 Task: Add Attachment from "Attach a link" to Card Card0000000396 in Board Board0000000099 in Workspace WS0000000033 in Trello. Add Cover Red to Card Card0000000396 in Board Board0000000099 in Workspace WS0000000033 in Trello. Add "Join Card" Button Button0000000396  to Card Card0000000396 in Board Board0000000099 in Workspace WS0000000033 in Trello. Add Description DS0000000396 to Card Card0000000396 in Board Board0000000099 in Workspace WS0000000033 in Trello. Add Comment CM0000000396 to Card Card0000000396 in Board Board0000000099 in Workspace WS0000000033 in Trello
Action: Mouse moved to (402, 552)
Screenshot: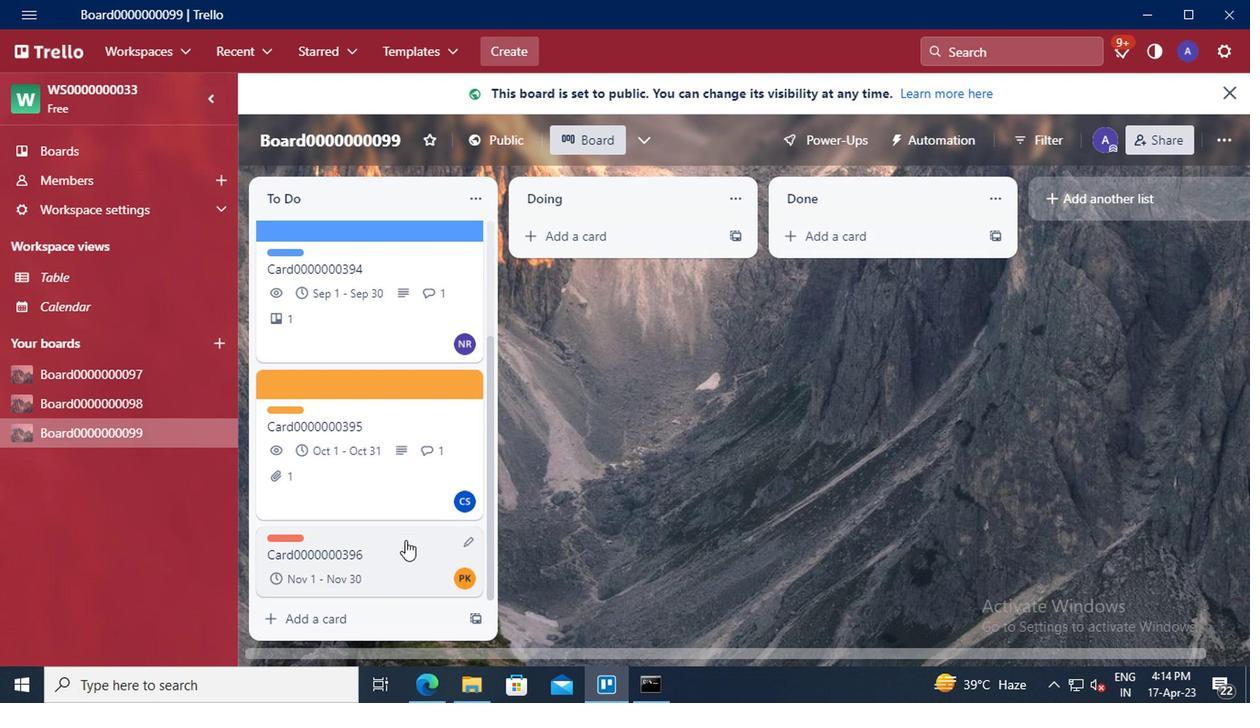 
Action: Mouse pressed left at (402, 552)
Screenshot: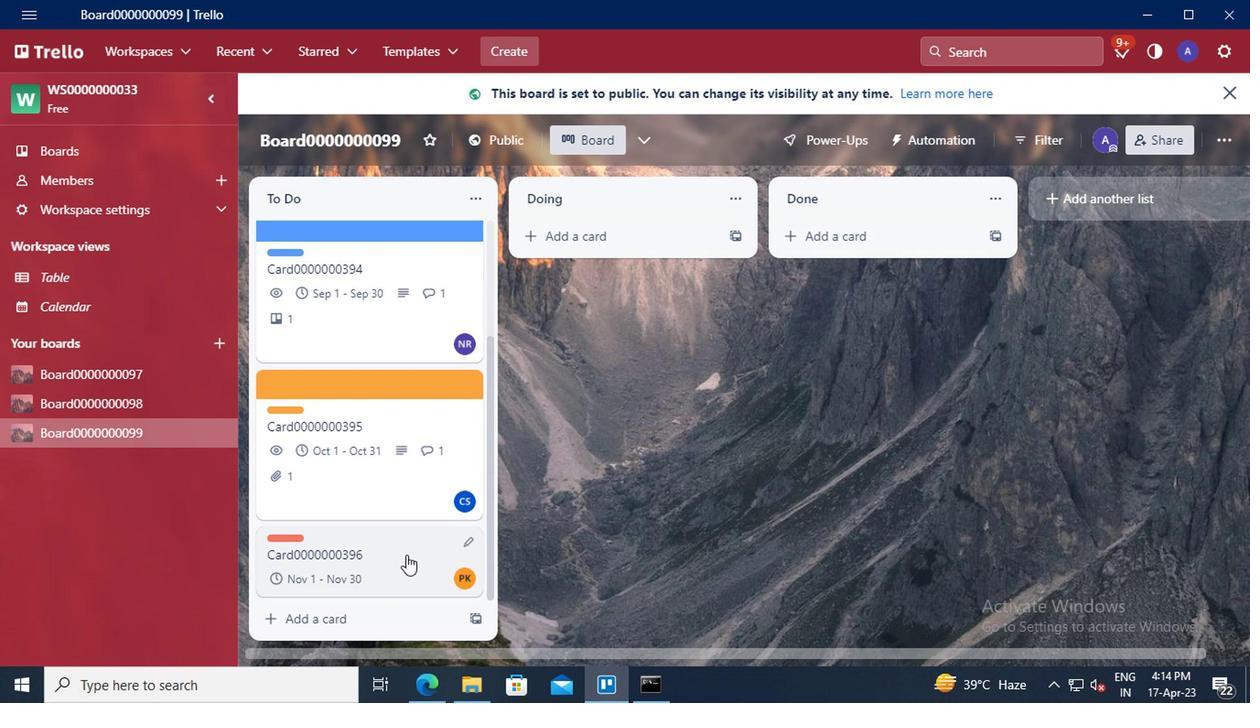 
Action: Mouse moved to (852, 318)
Screenshot: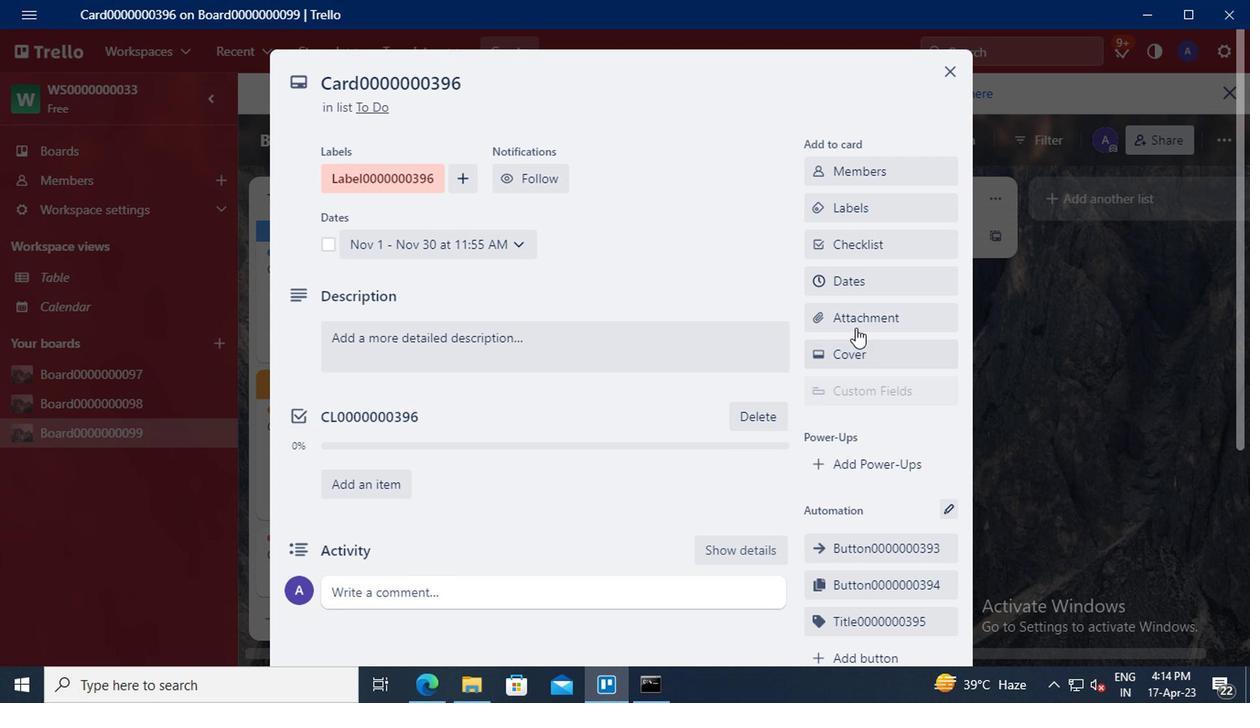 
Action: Mouse pressed left at (852, 318)
Screenshot: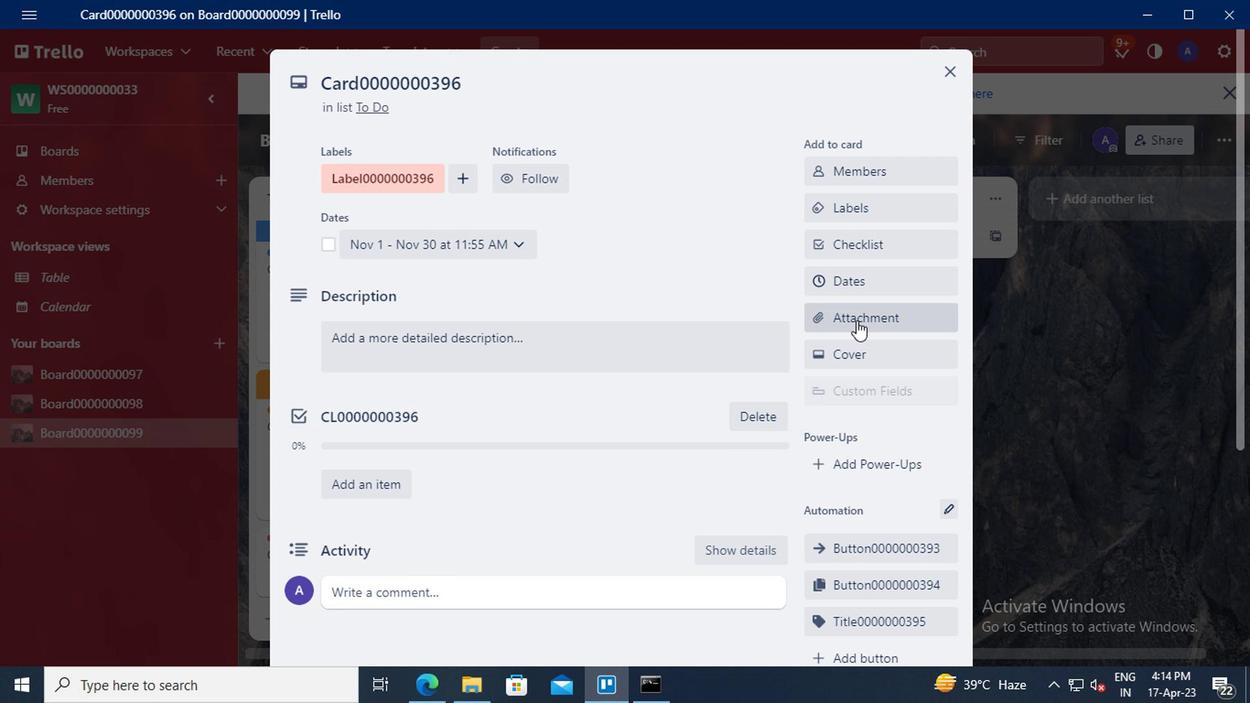 
Action: Mouse moved to (429, 682)
Screenshot: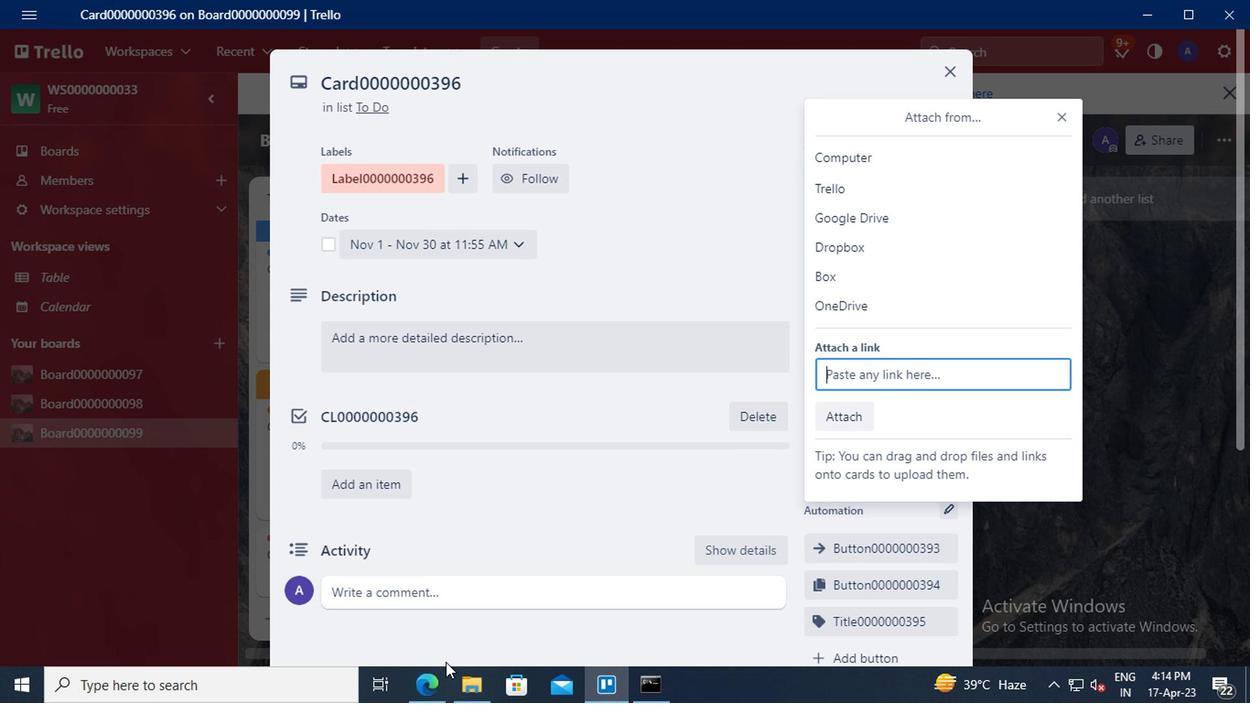 
Action: Mouse pressed left at (429, 682)
Screenshot: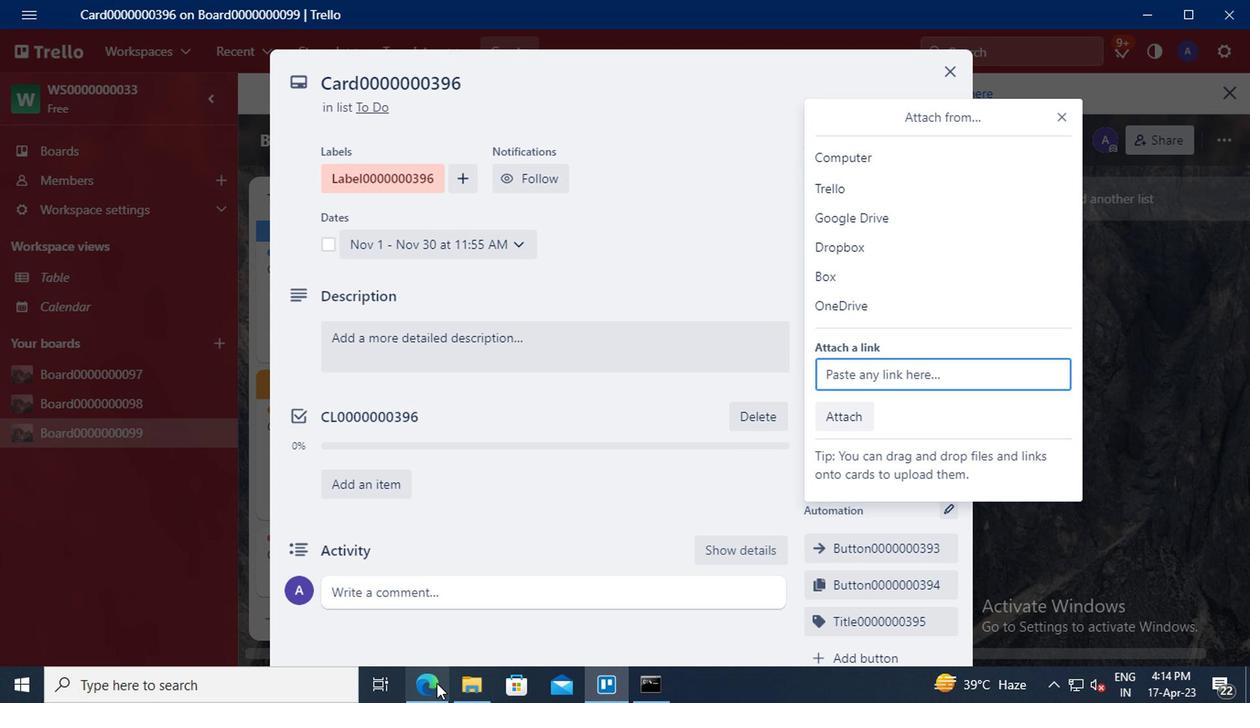 
Action: Mouse moved to (304, 46)
Screenshot: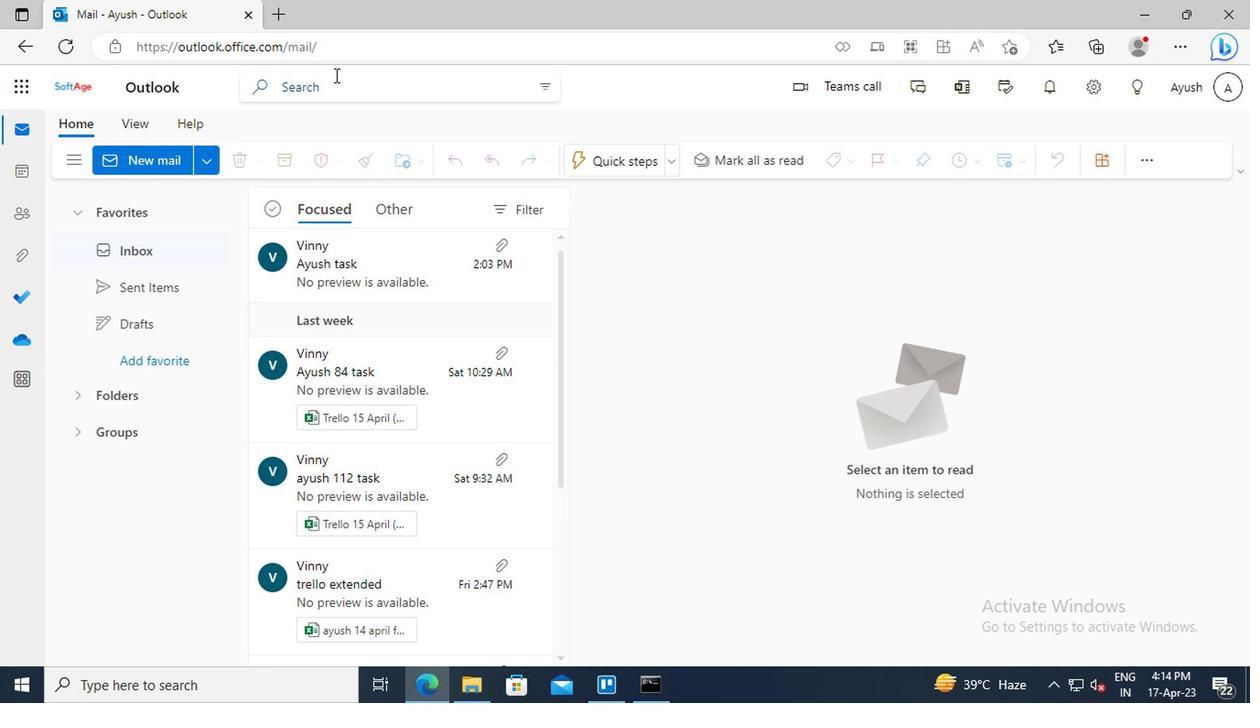 
Action: Mouse pressed left at (304, 46)
Screenshot: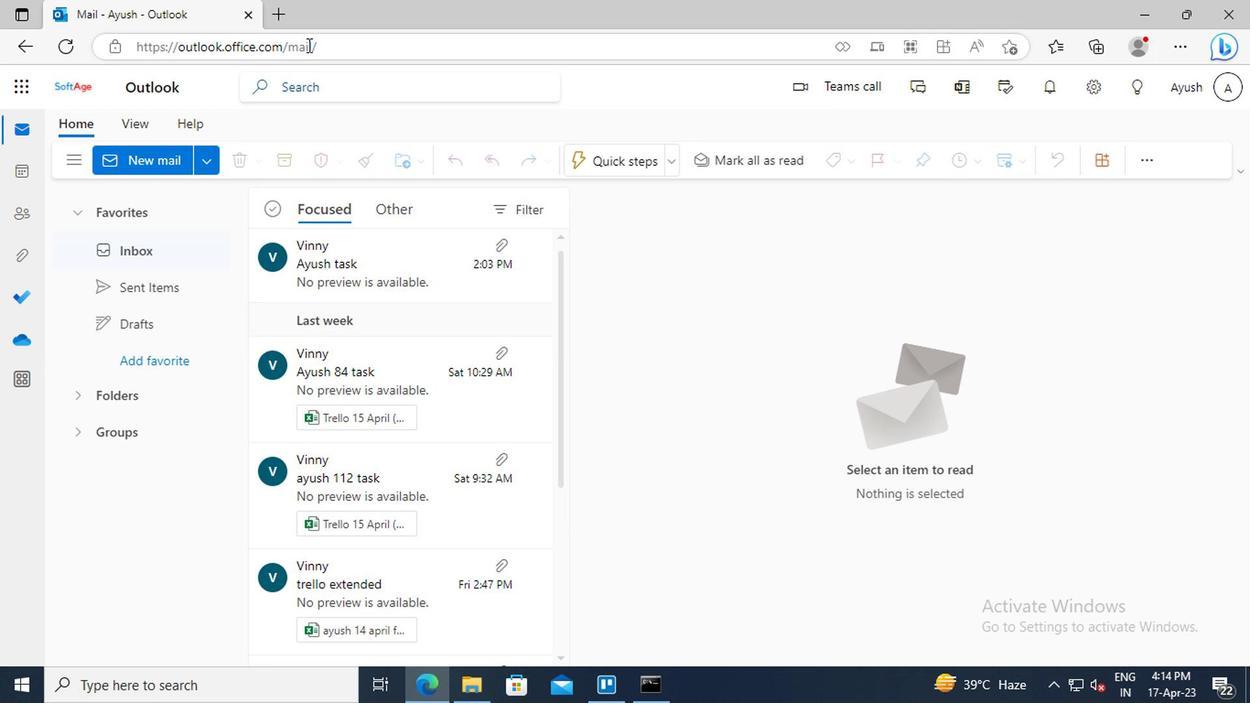 
Action: Key pressed ctrl+C
Screenshot: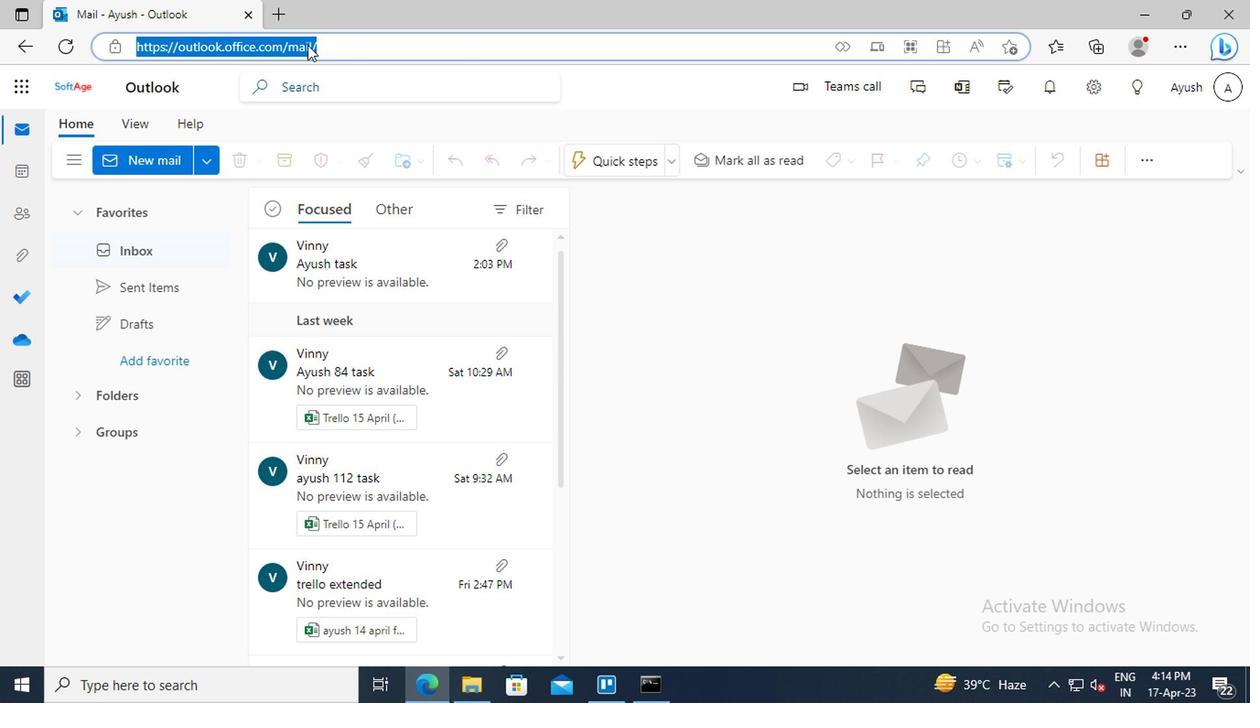 
Action: Mouse moved to (603, 695)
Screenshot: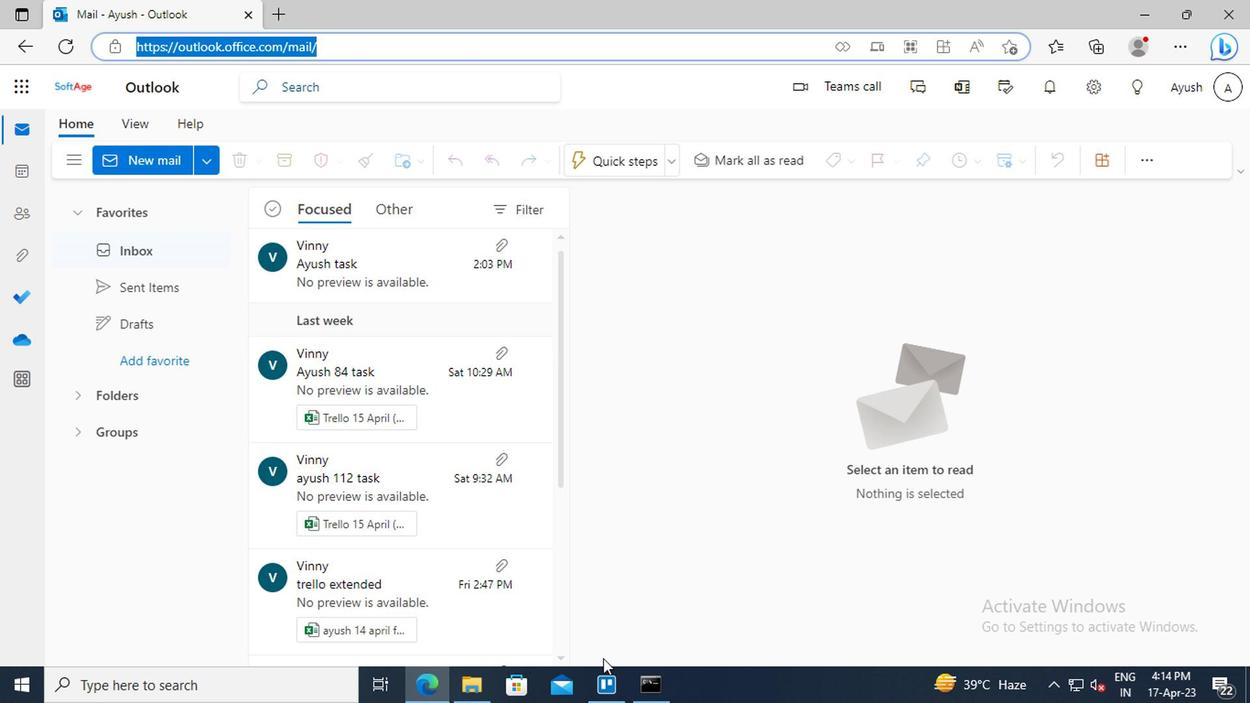 
Action: Mouse pressed left at (603, 695)
Screenshot: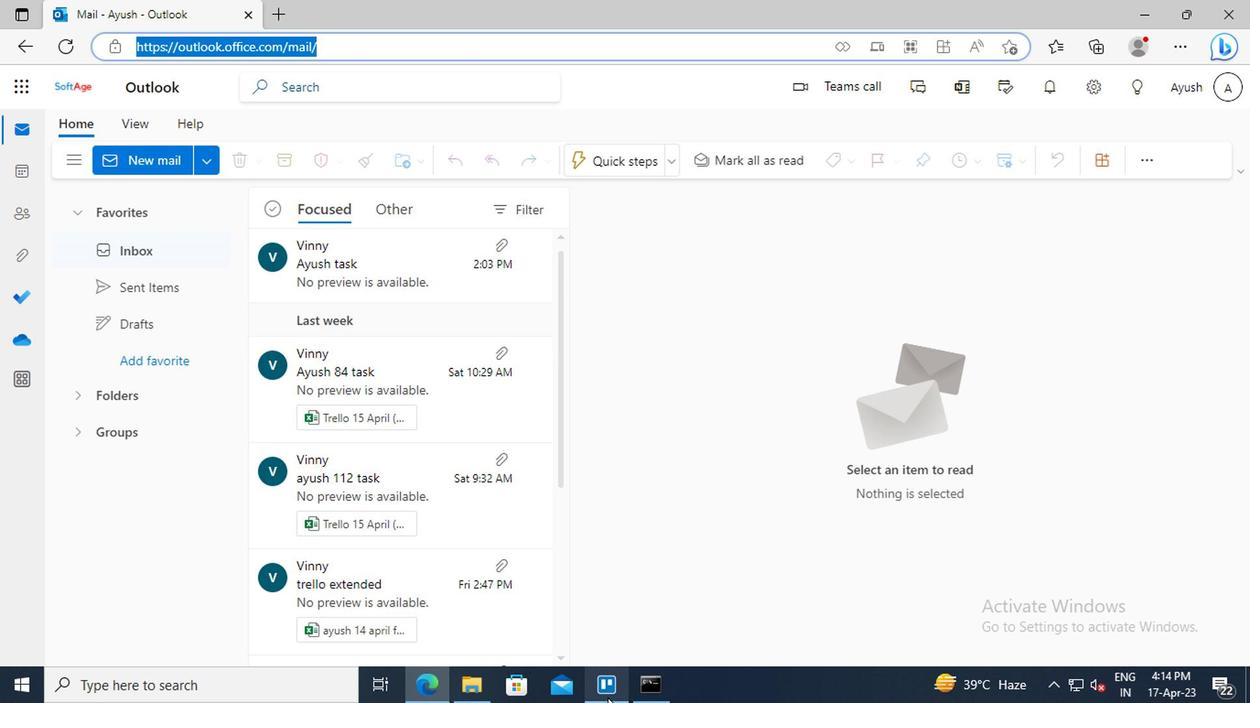 
Action: Mouse moved to (834, 376)
Screenshot: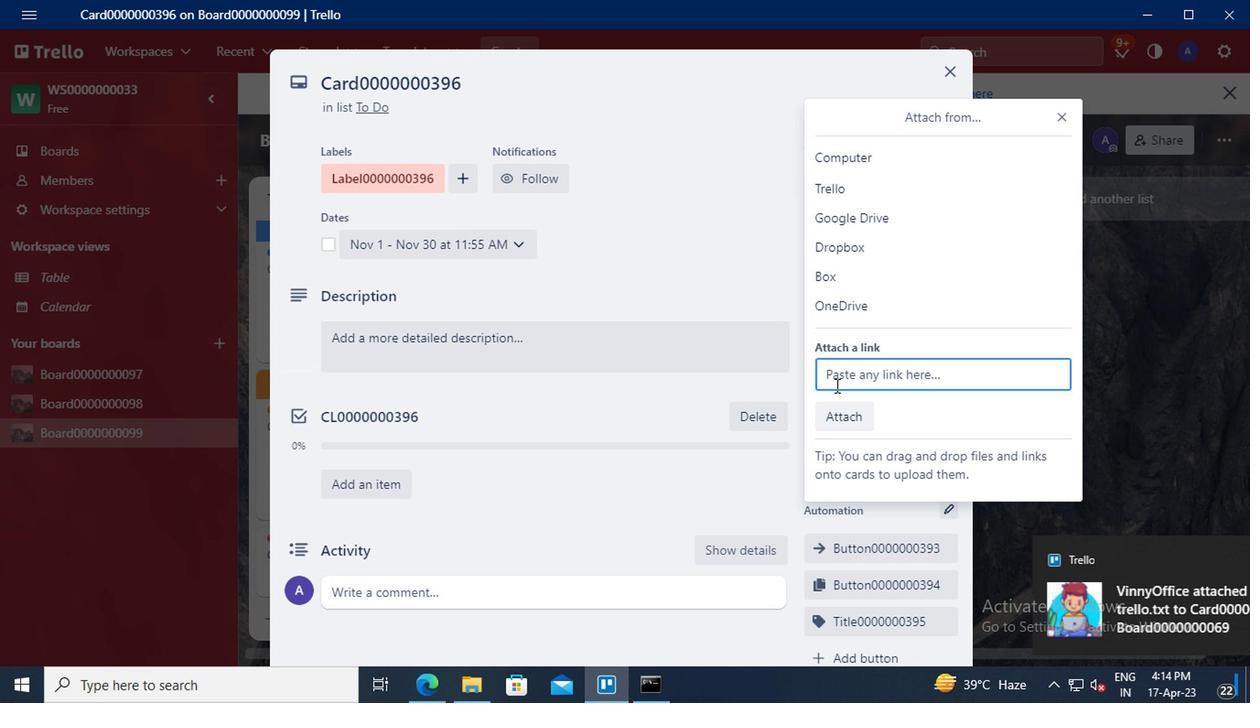 
Action: Mouse pressed left at (834, 376)
Screenshot: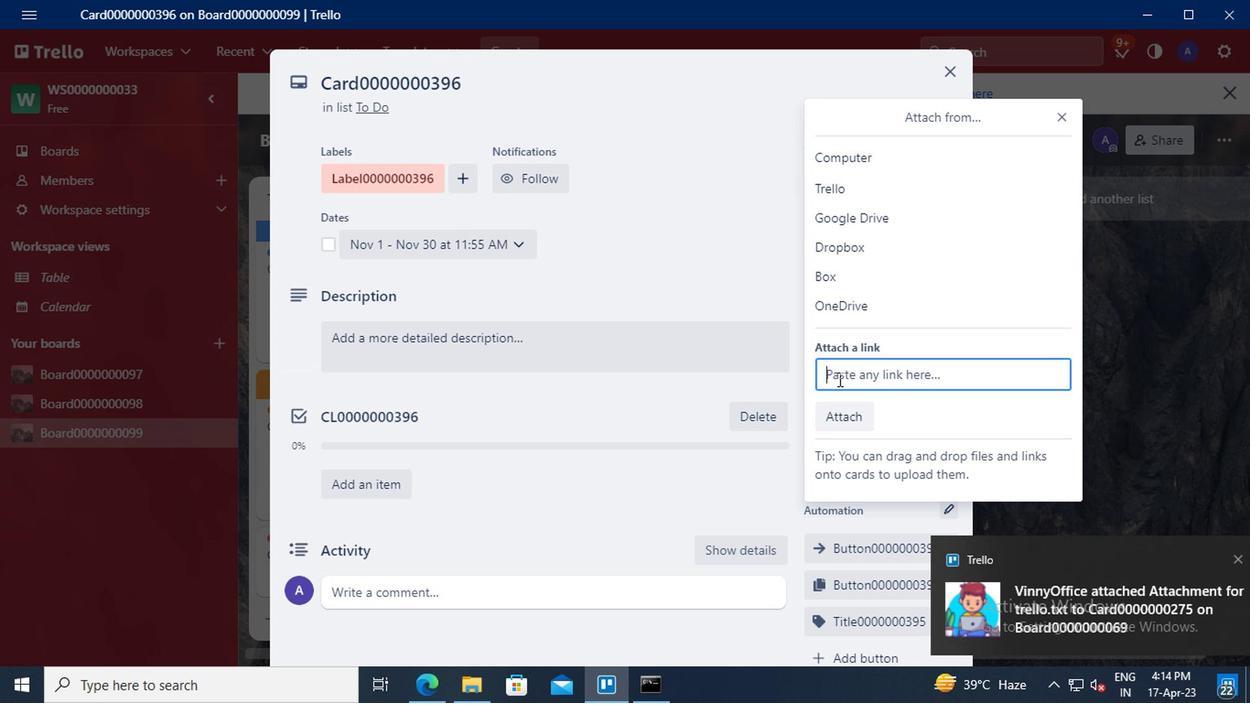 
Action: Key pressed ctrl+V
Screenshot: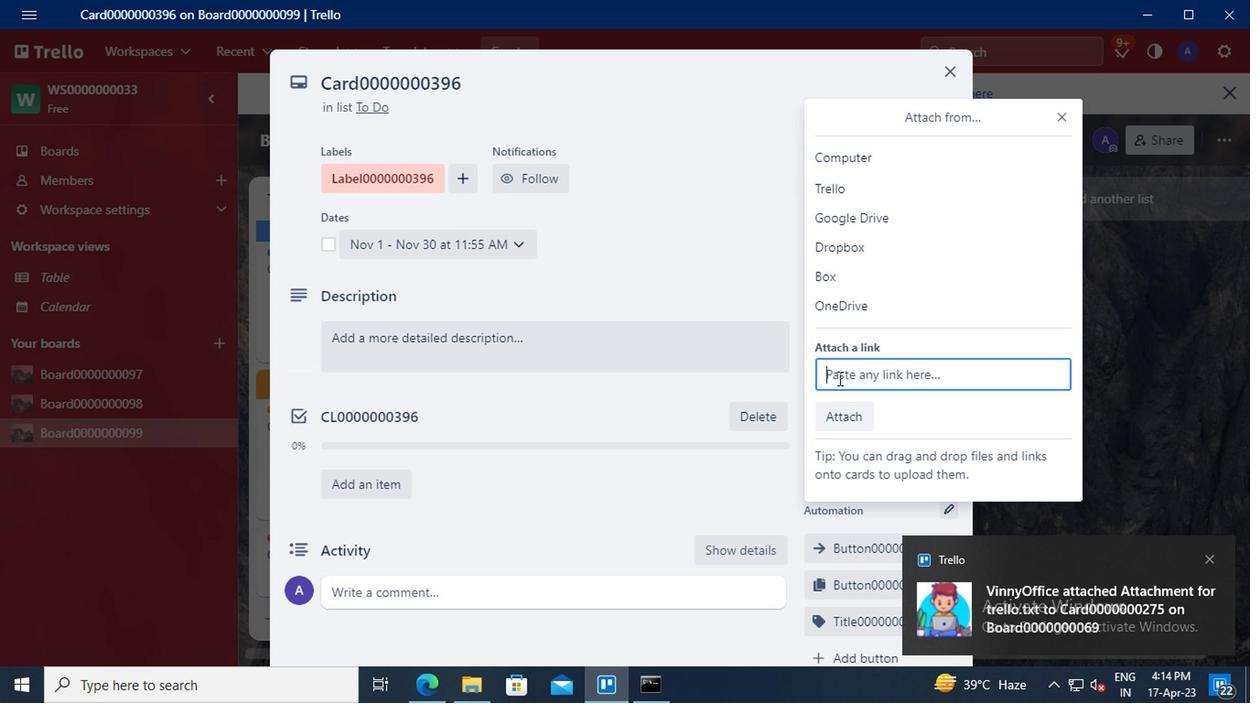 
Action: Mouse moved to (837, 475)
Screenshot: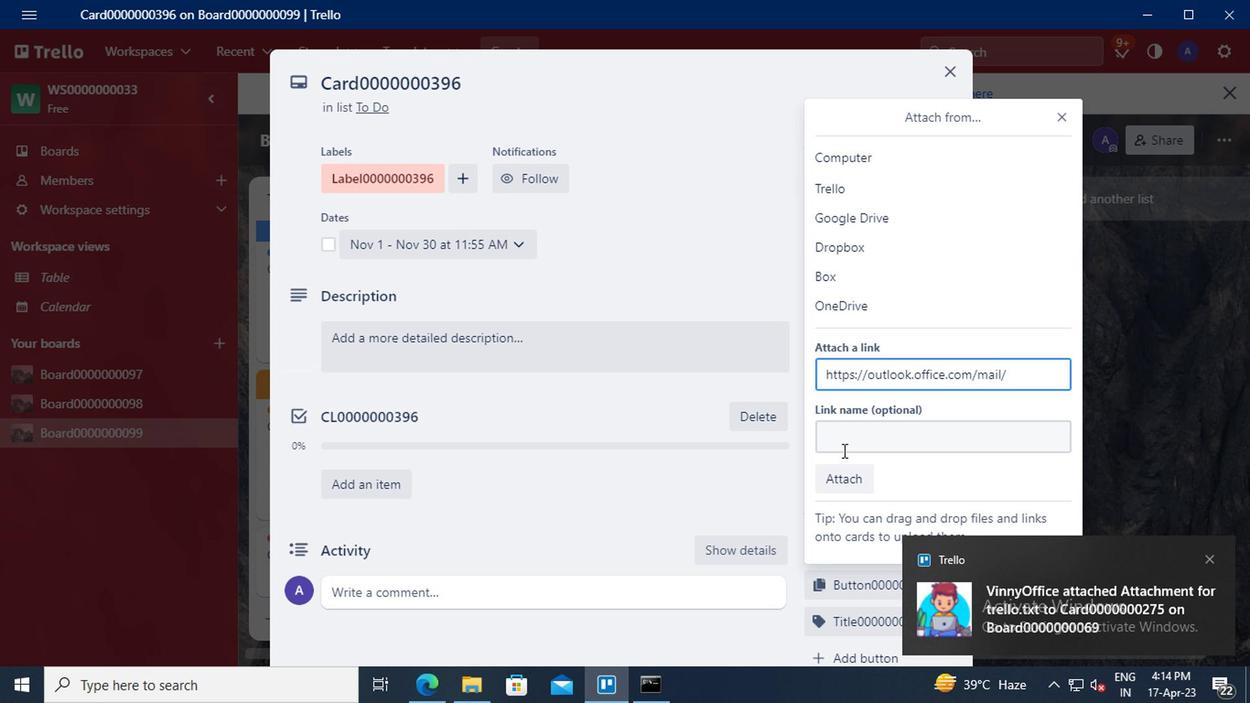 
Action: Mouse pressed left at (837, 475)
Screenshot: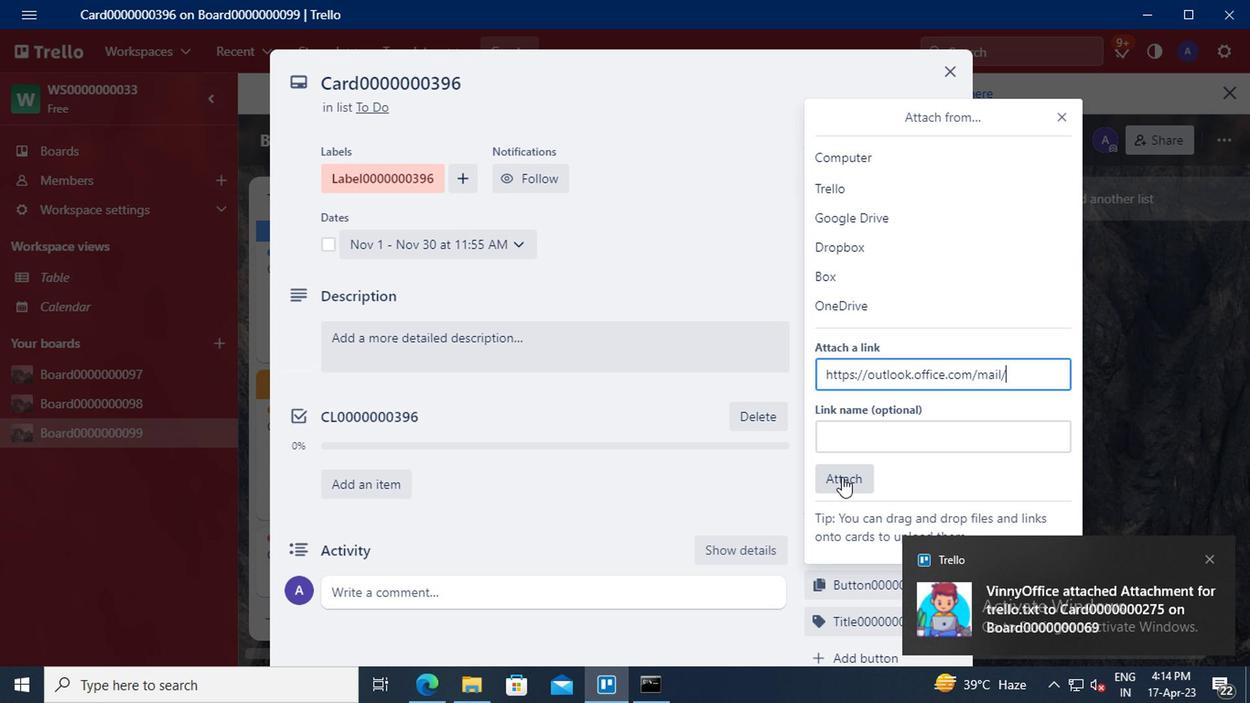 
Action: Mouse moved to (852, 357)
Screenshot: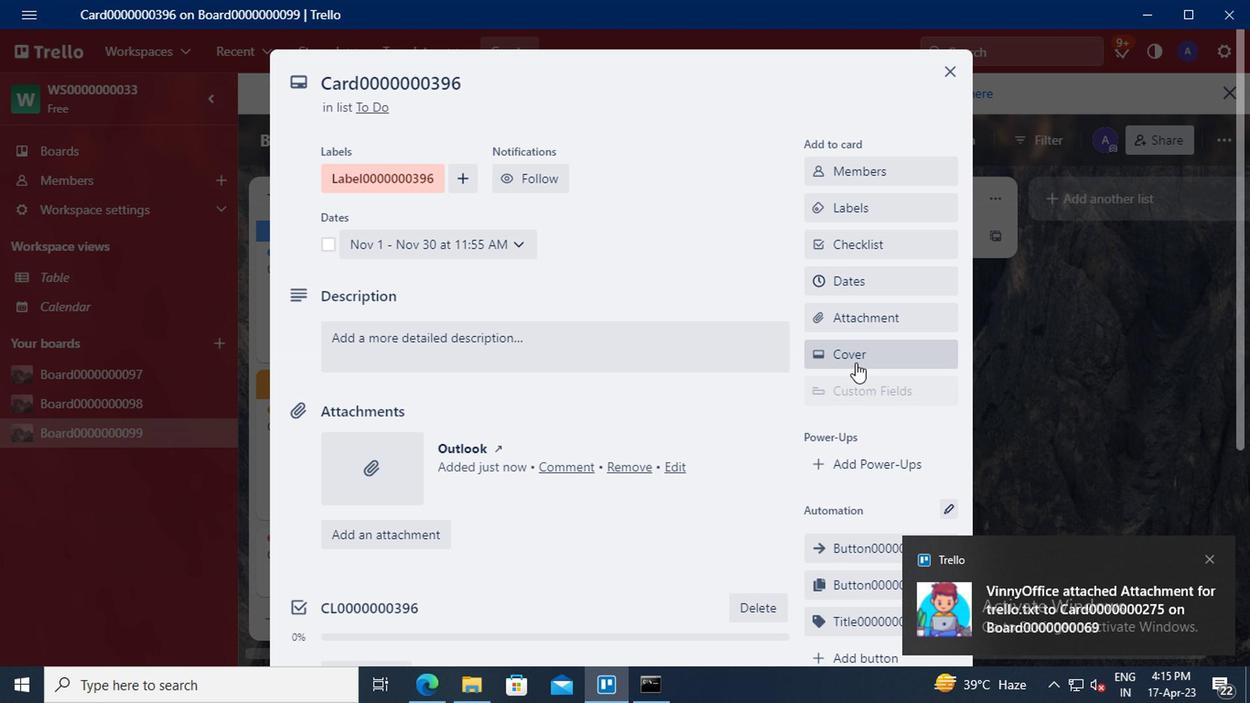 
Action: Mouse pressed left at (852, 357)
Screenshot: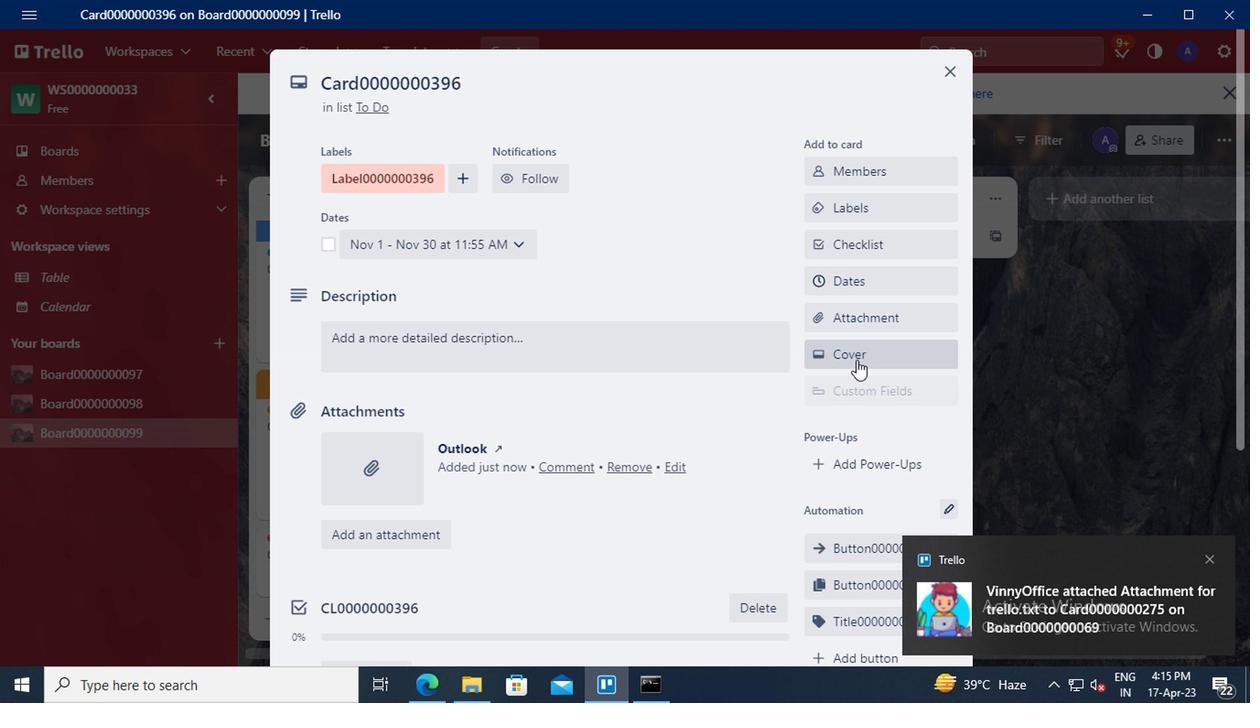 
Action: Mouse moved to (979, 292)
Screenshot: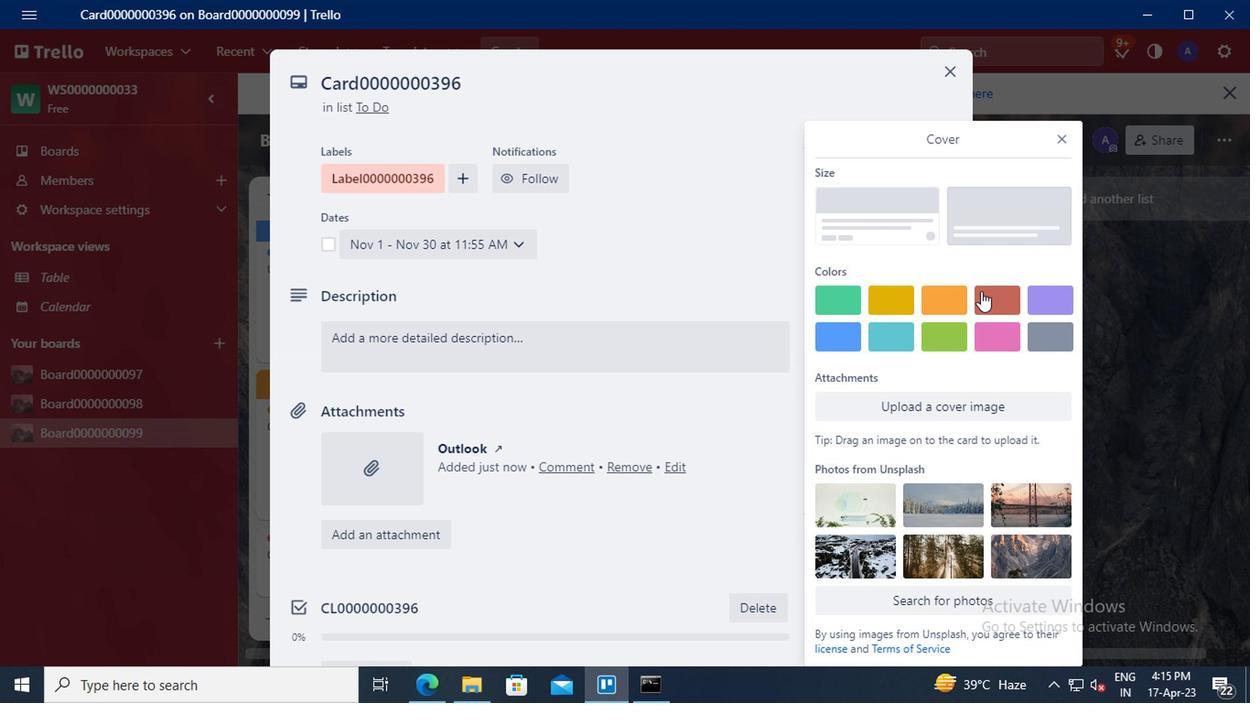
Action: Mouse pressed left at (979, 292)
Screenshot: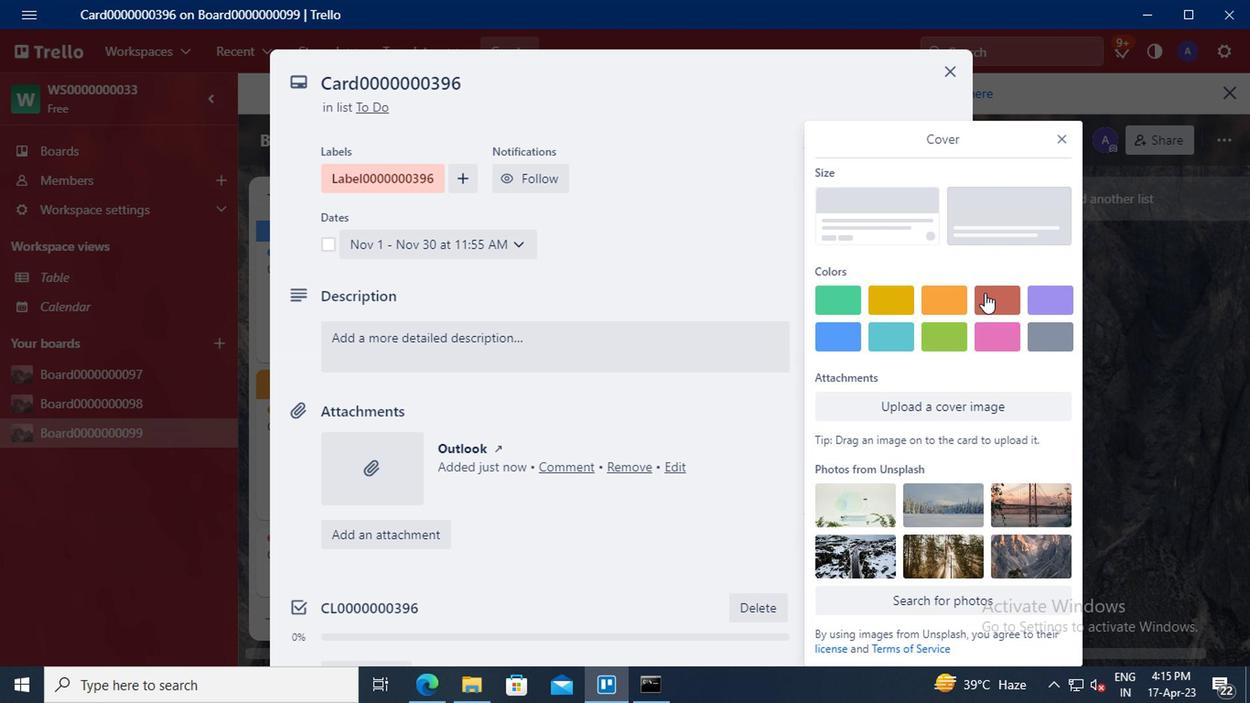 
Action: Mouse moved to (1056, 102)
Screenshot: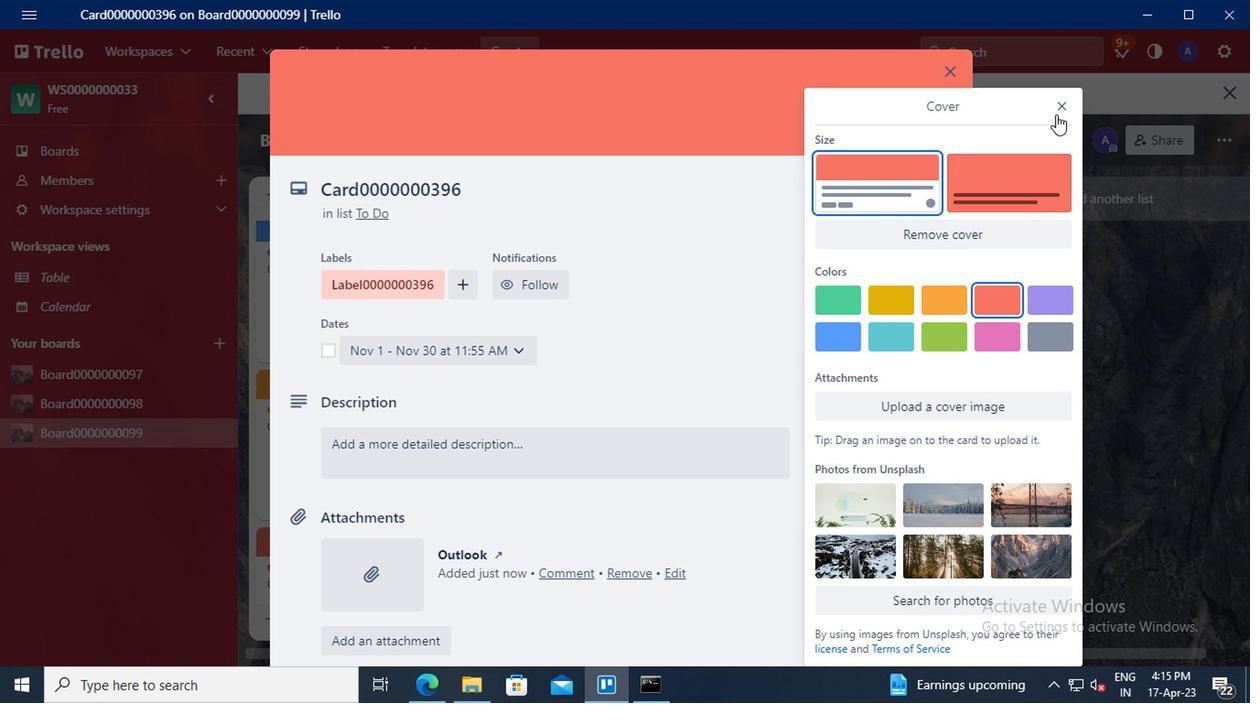 
Action: Mouse pressed left at (1056, 102)
Screenshot: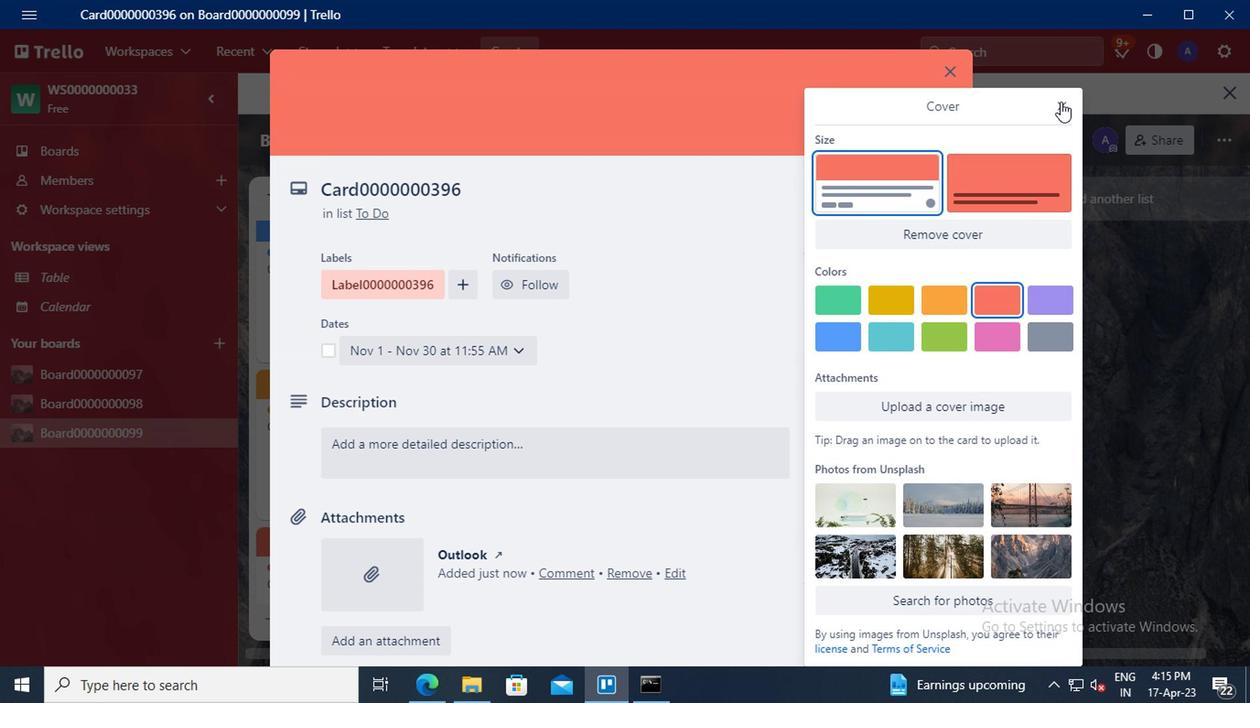 
Action: Mouse moved to (867, 332)
Screenshot: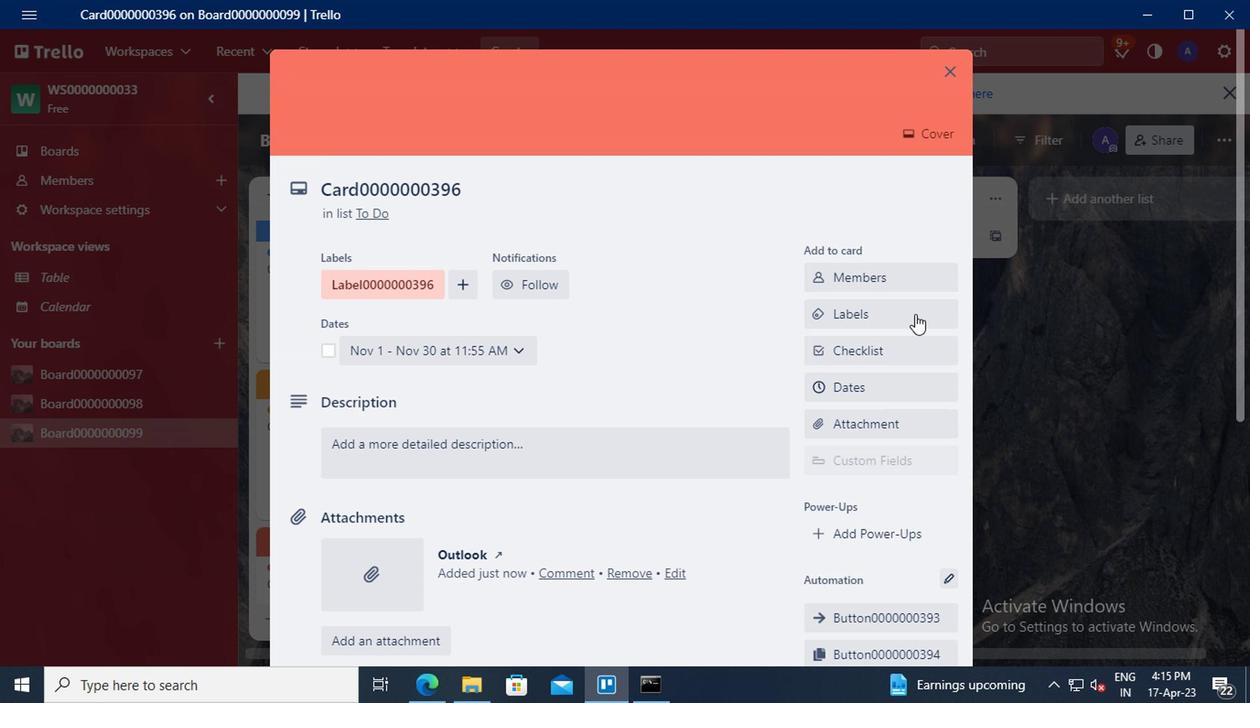 
Action: Mouse scrolled (867, 330) with delta (0, -1)
Screenshot: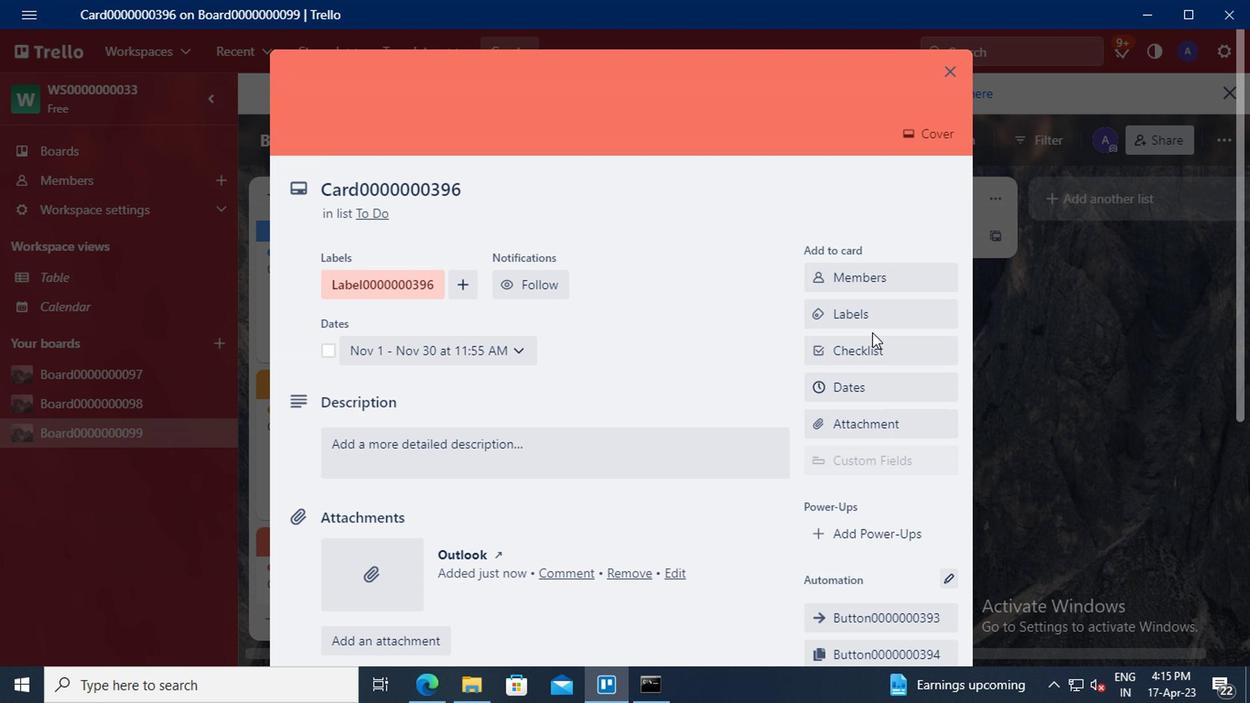
Action: Mouse scrolled (867, 330) with delta (0, -1)
Screenshot: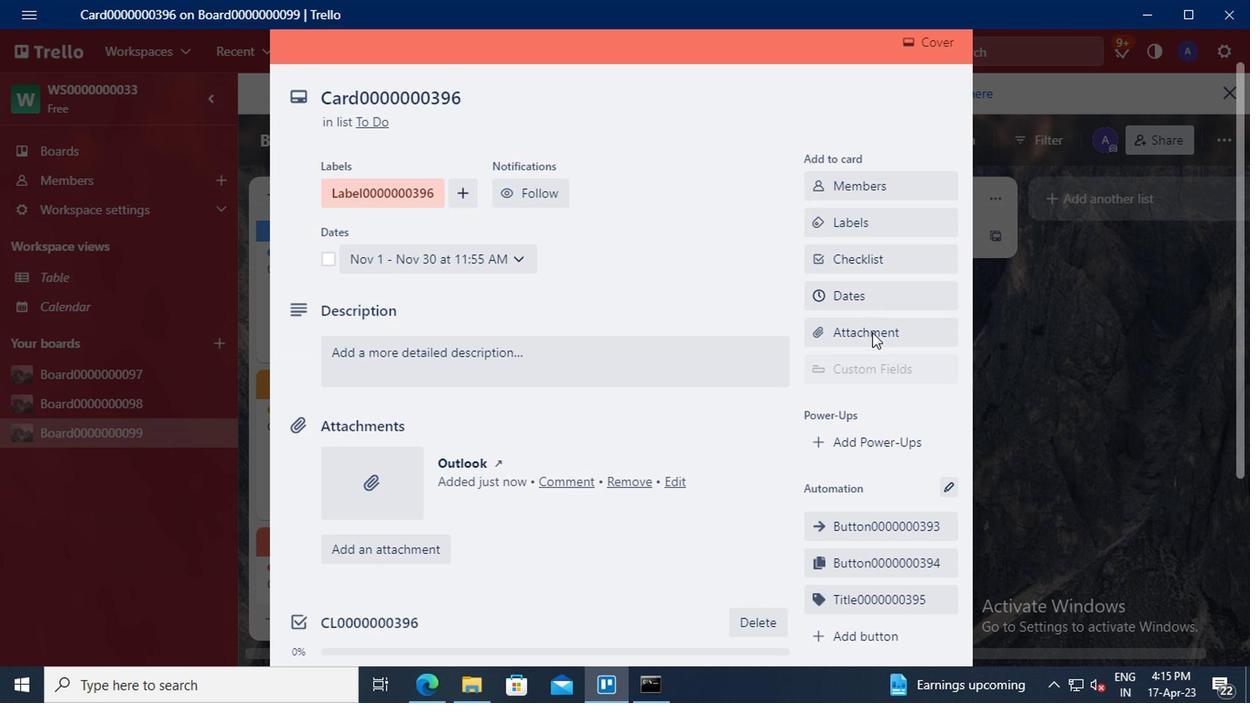
Action: Mouse scrolled (867, 330) with delta (0, -1)
Screenshot: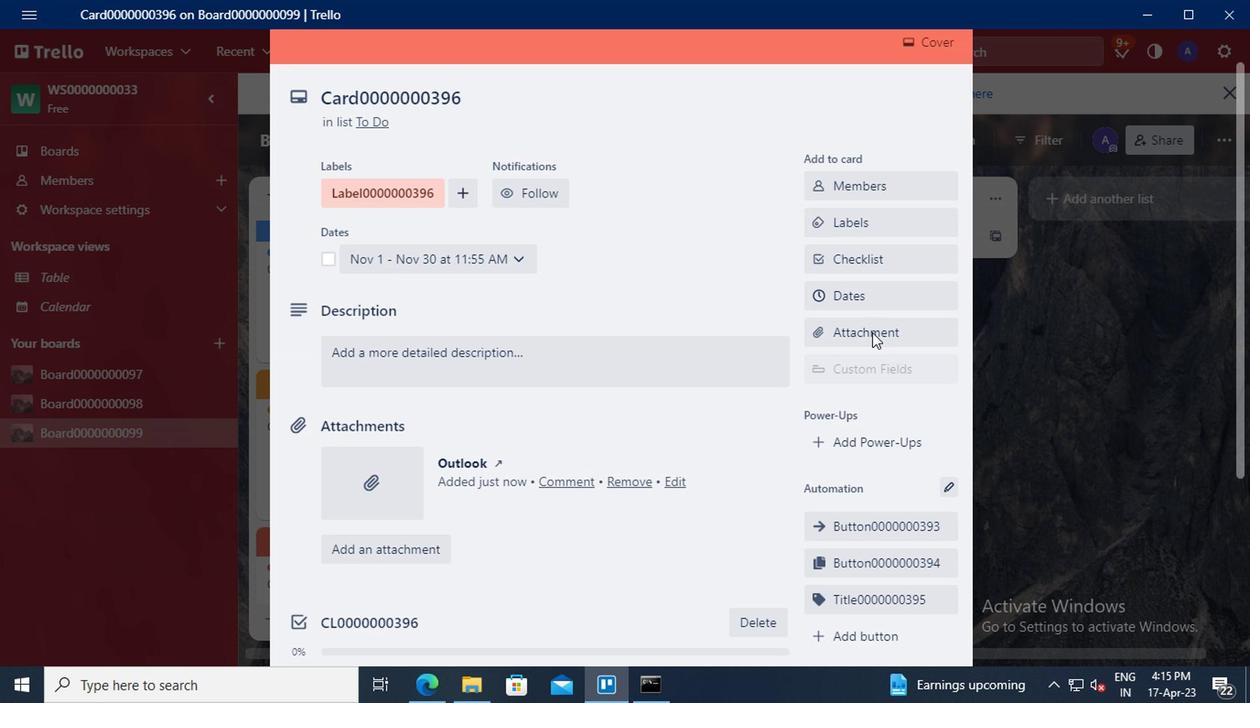 
Action: Mouse moved to (865, 451)
Screenshot: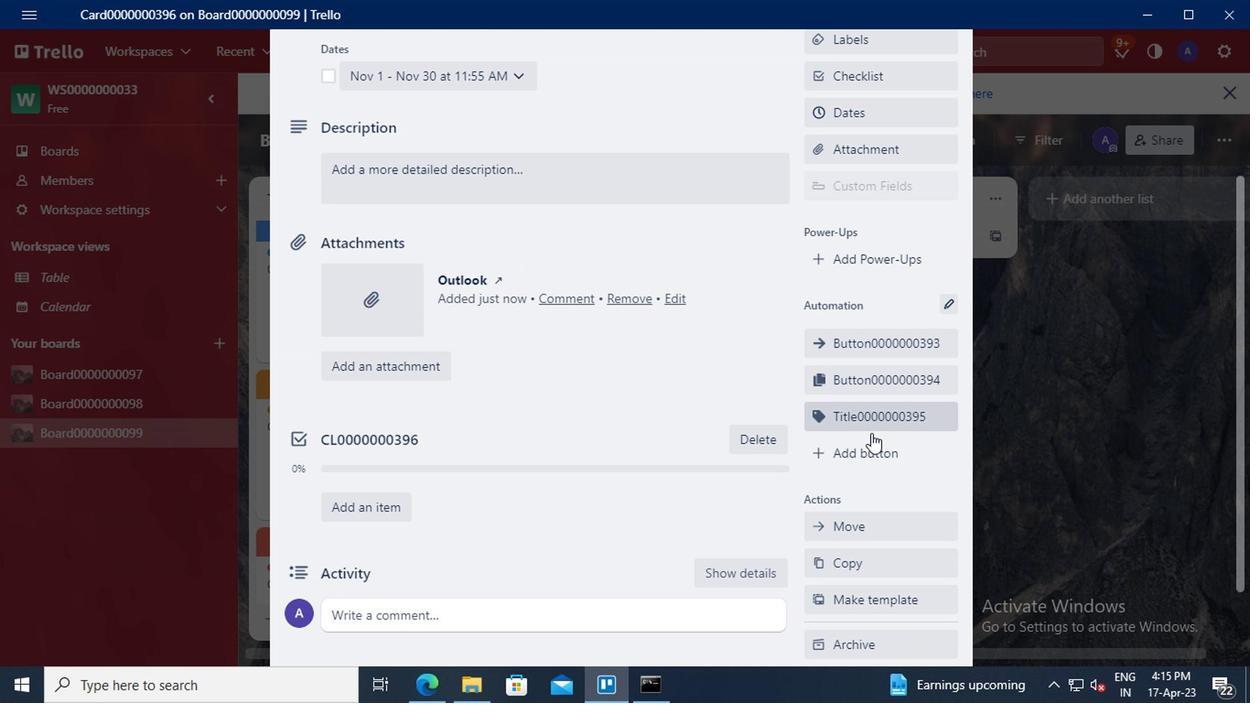 
Action: Mouse pressed left at (865, 451)
Screenshot: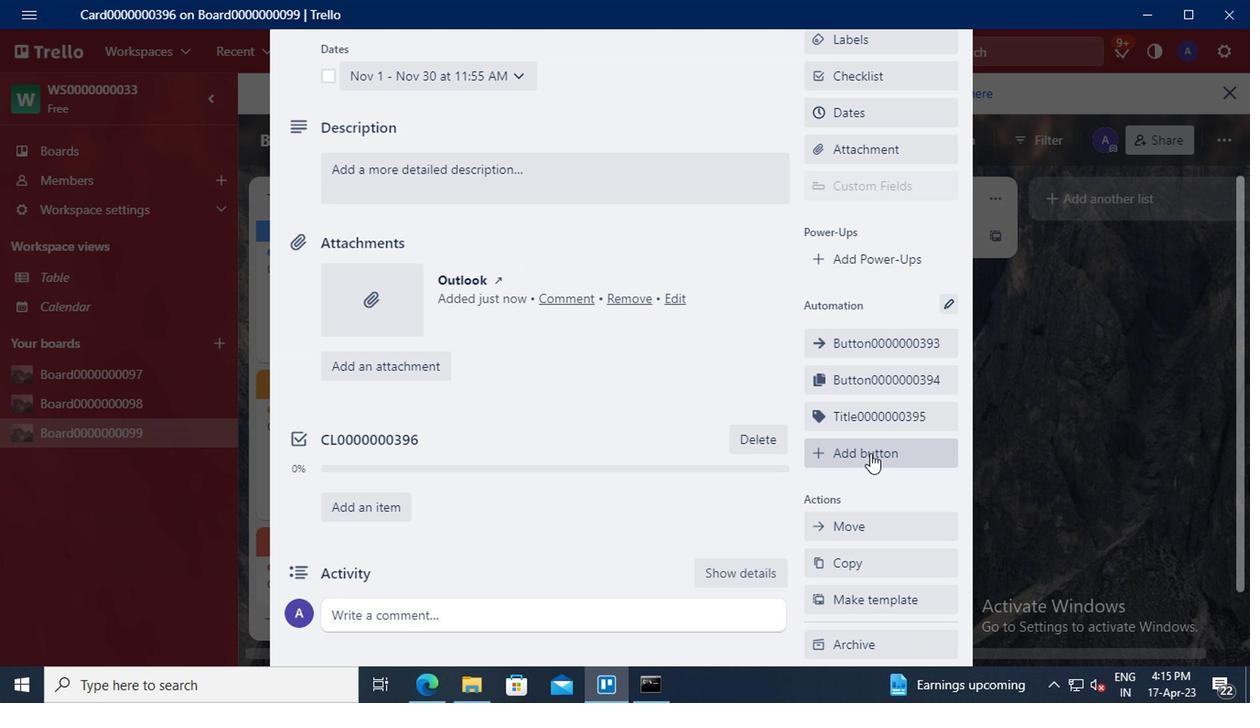 
Action: Mouse moved to (861, 286)
Screenshot: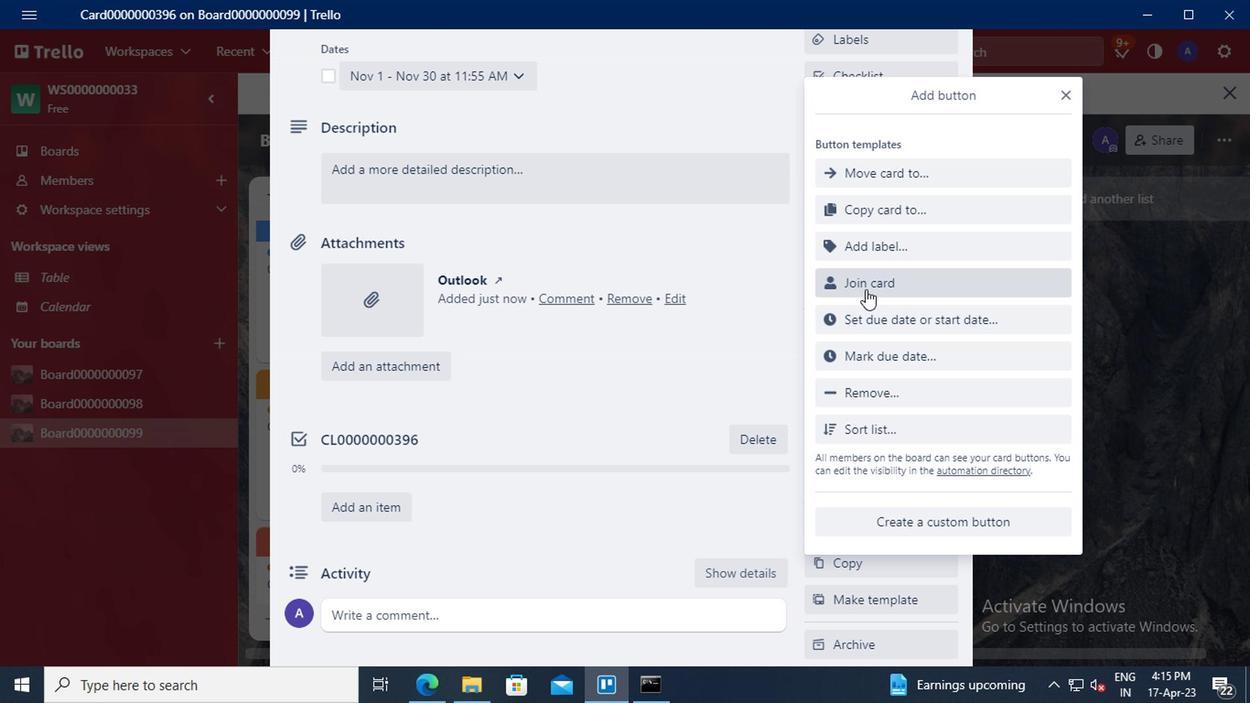 
Action: Mouse pressed left at (861, 286)
Screenshot: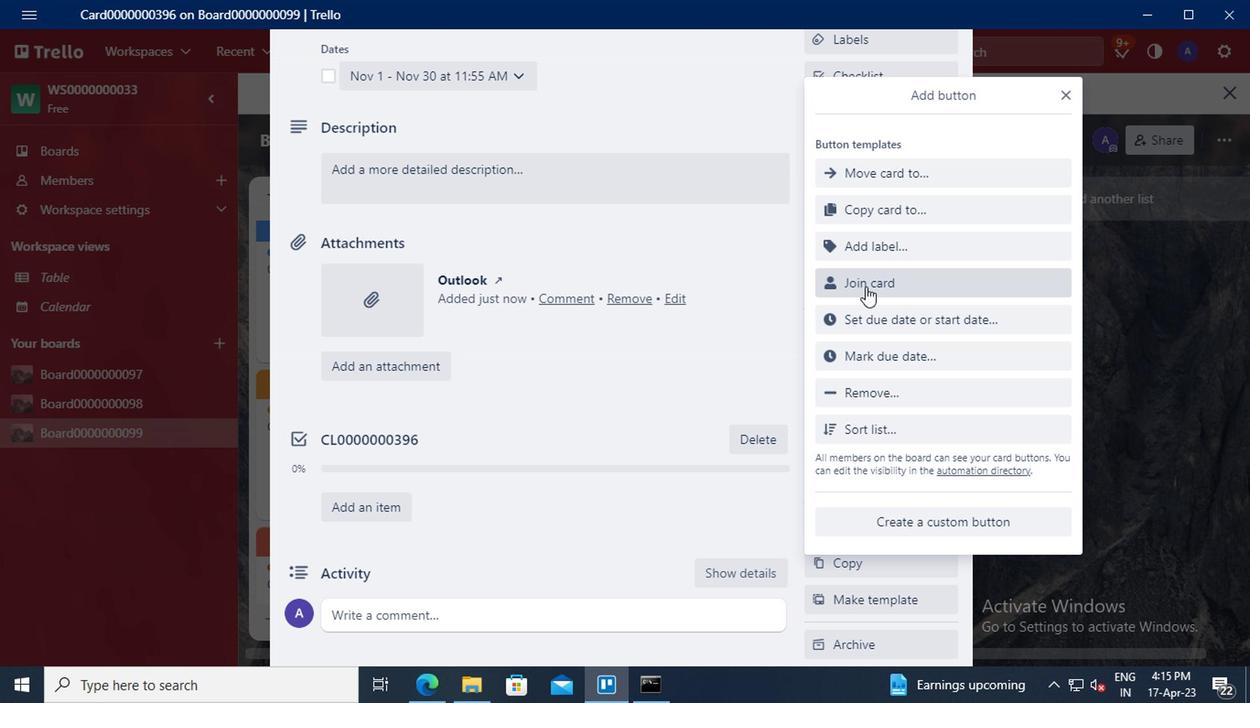 
Action: Mouse moved to (883, 201)
Screenshot: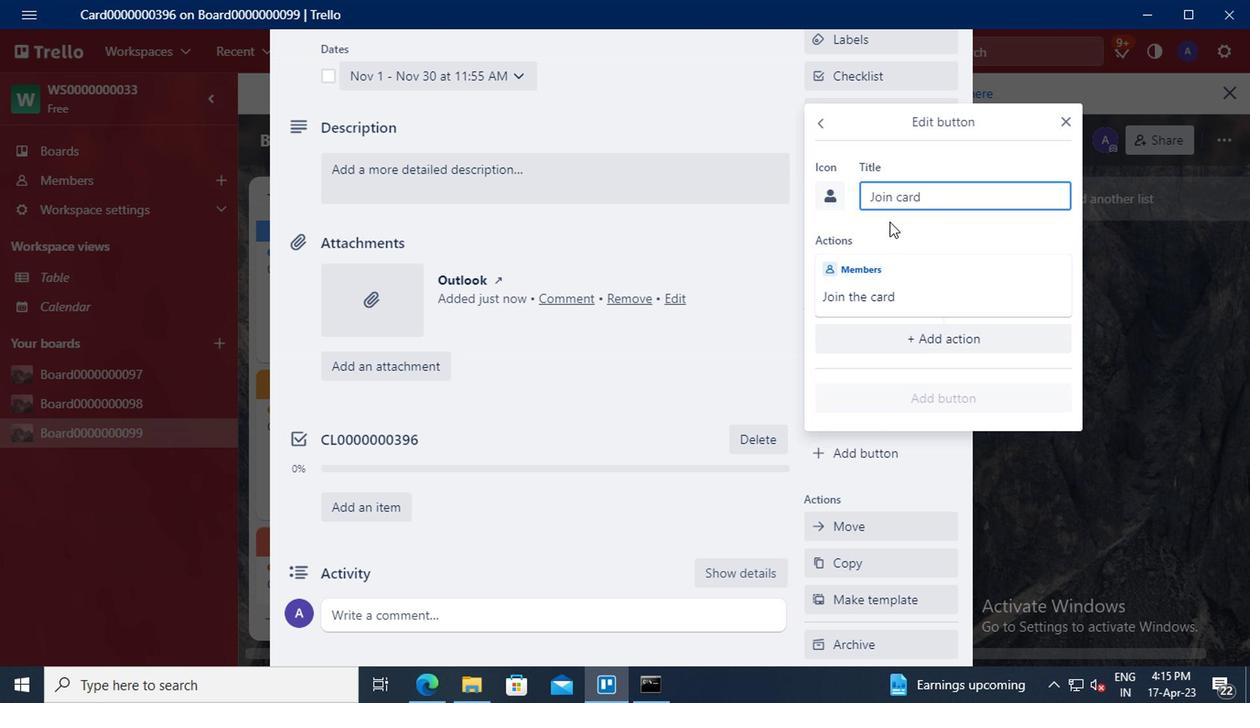 
Action: Mouse pressed left at (883, 201)
Screenshot: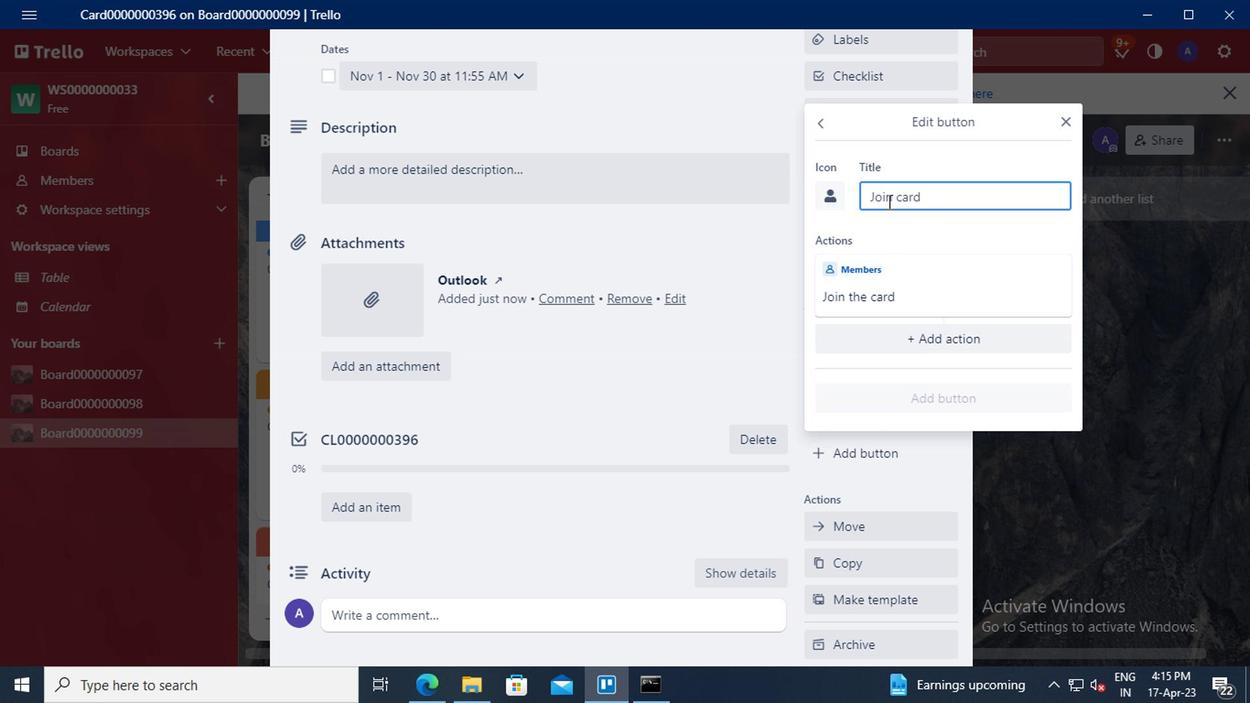 
Action: Key pressed <Key.shift>ctrl+BUTTON0000000396
Screenshot: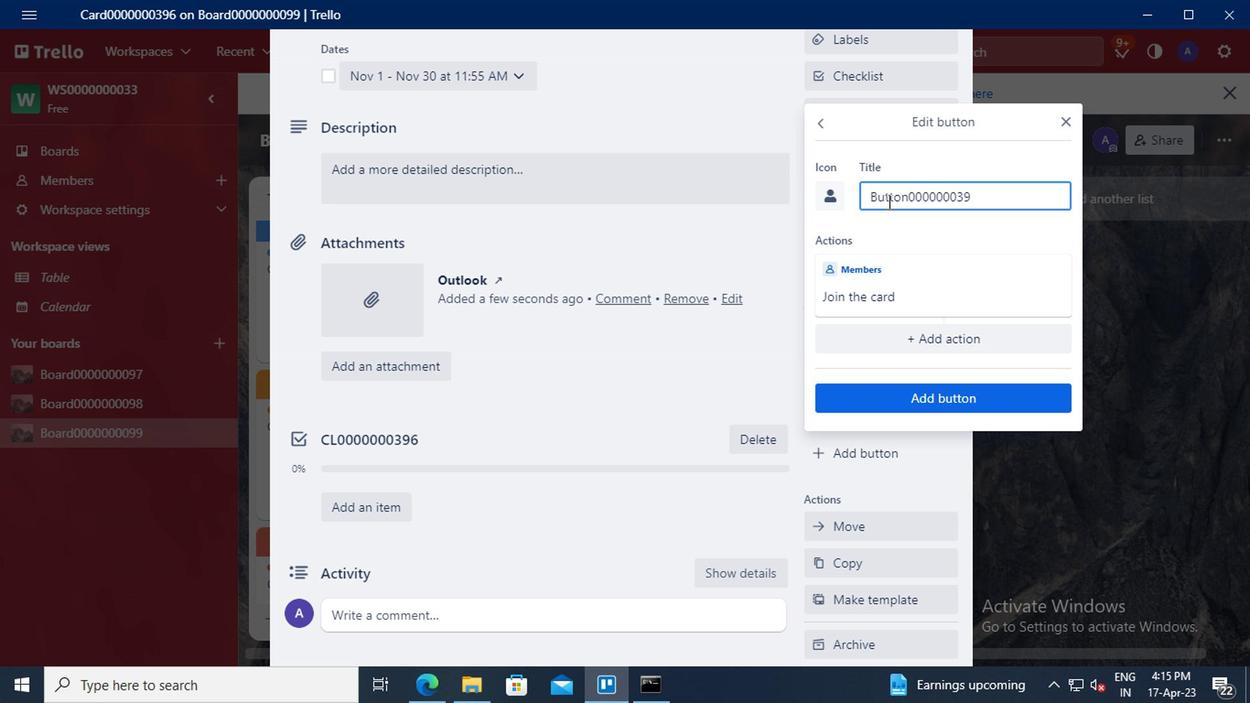 
Action: Mouse moved to (904, 394)
Screenshot: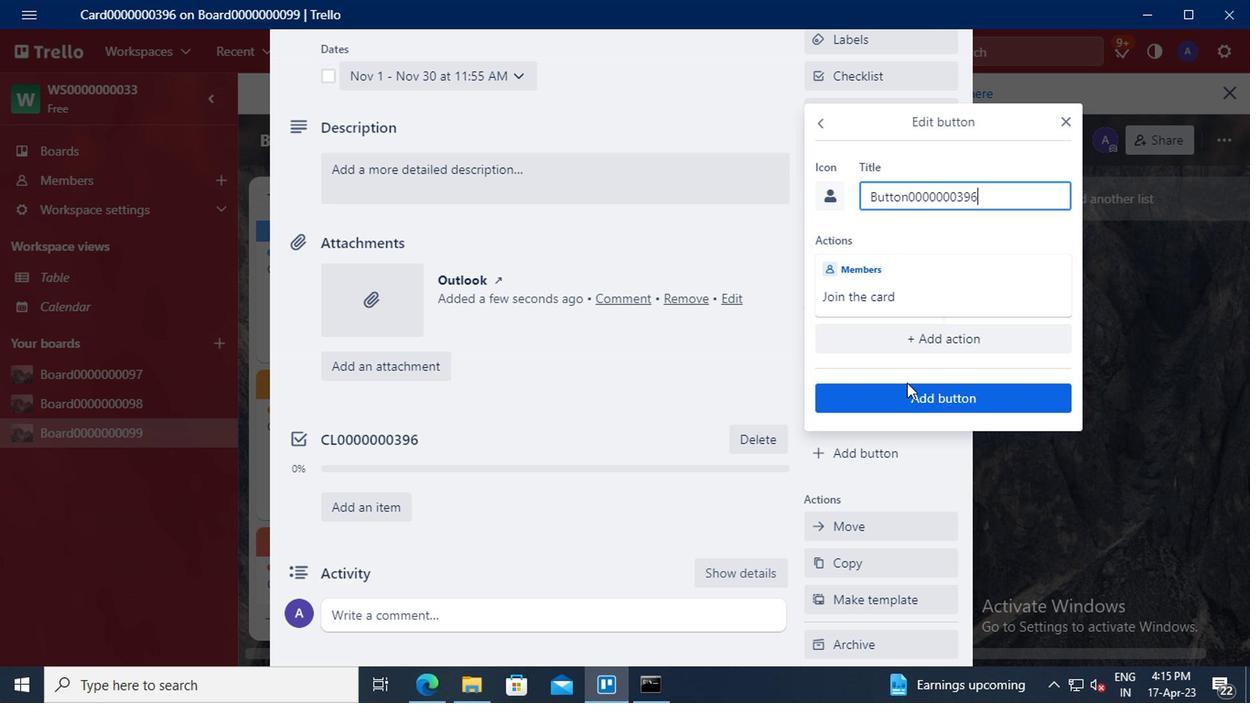 
Action: Mouse pressed left at (904, 394)
Screenshot: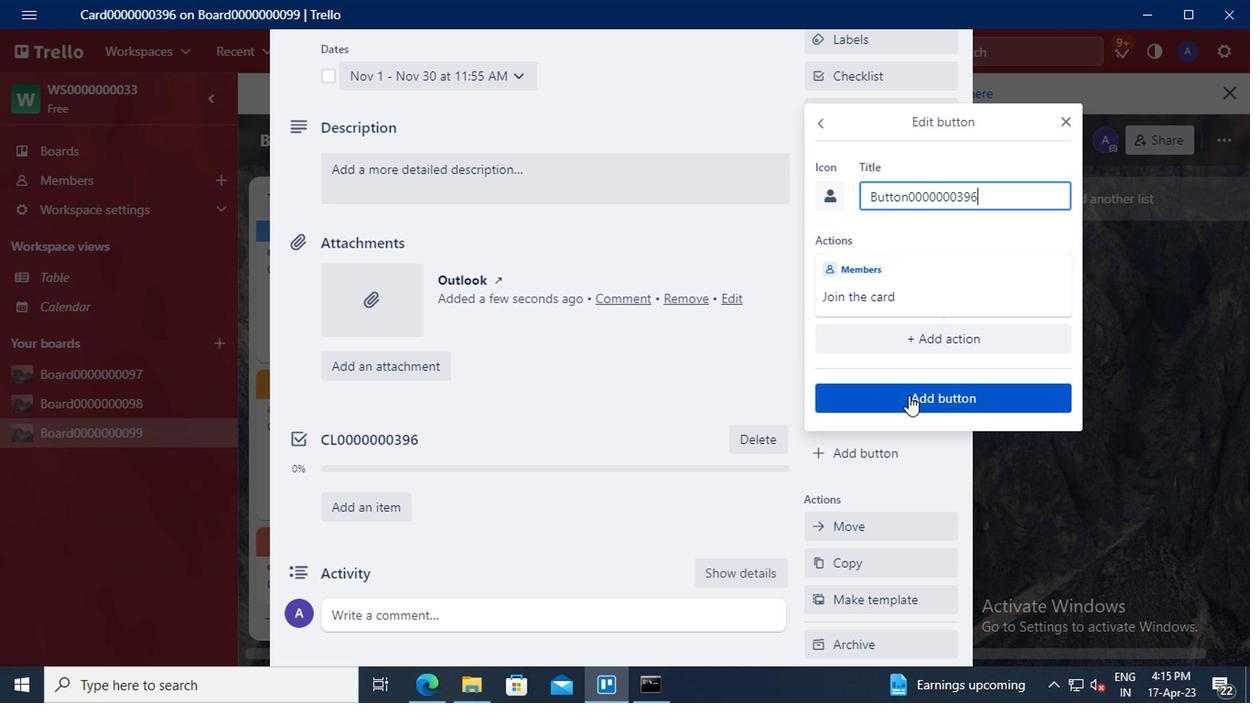 
Action: Mouse moved to (397, 339)
Screenshot: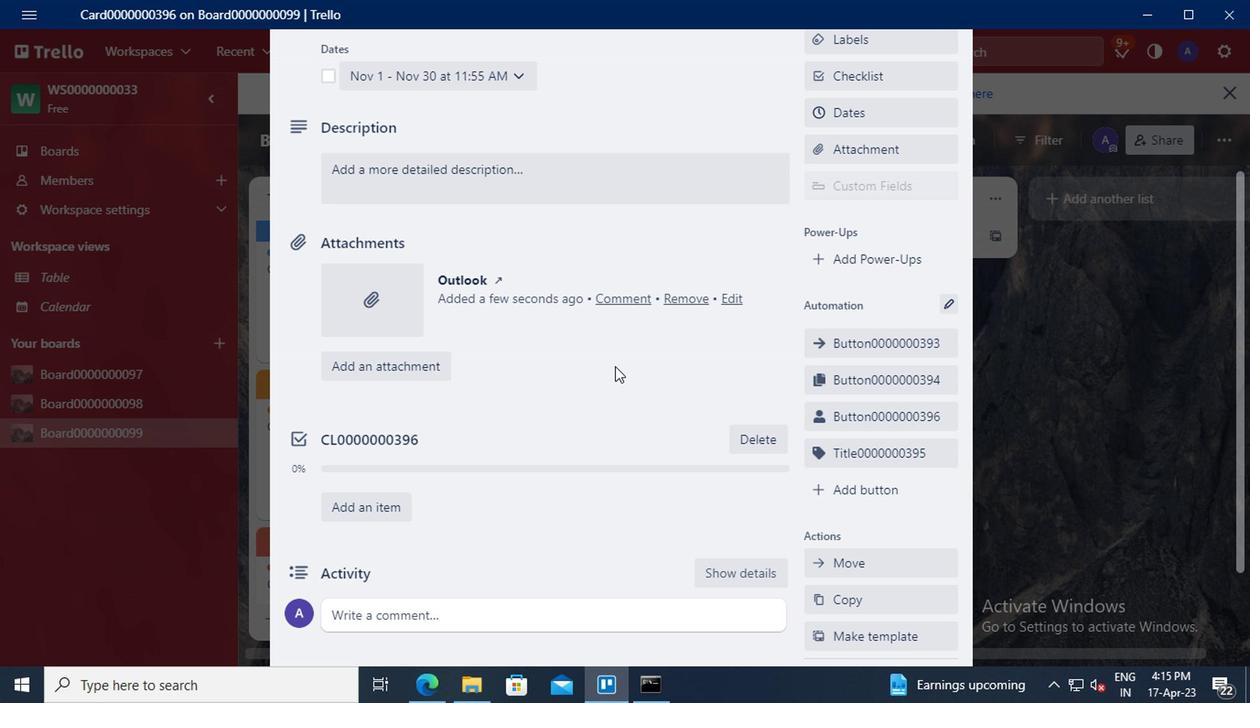 
Action: Mouse scrolled (397, 340) with delta (0, 0)
Screenshot: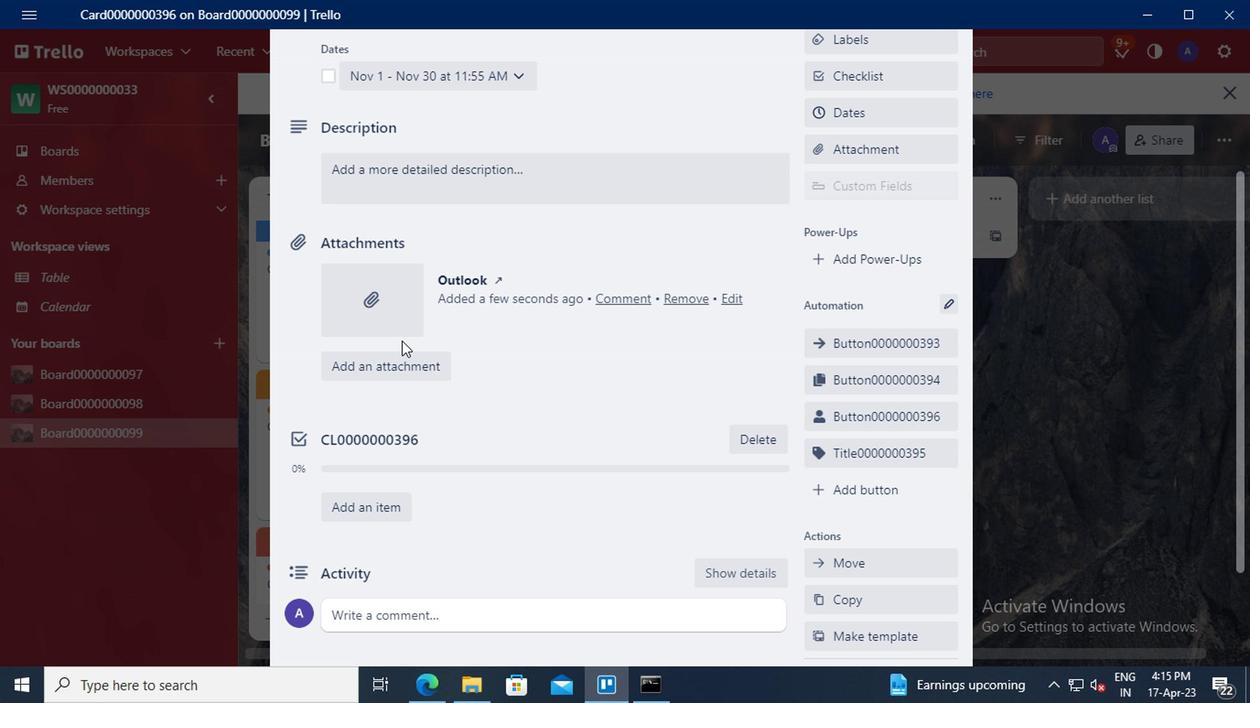 
Action: Mouse scrolled (397, 340) with delta (0, 0)
Screenshot: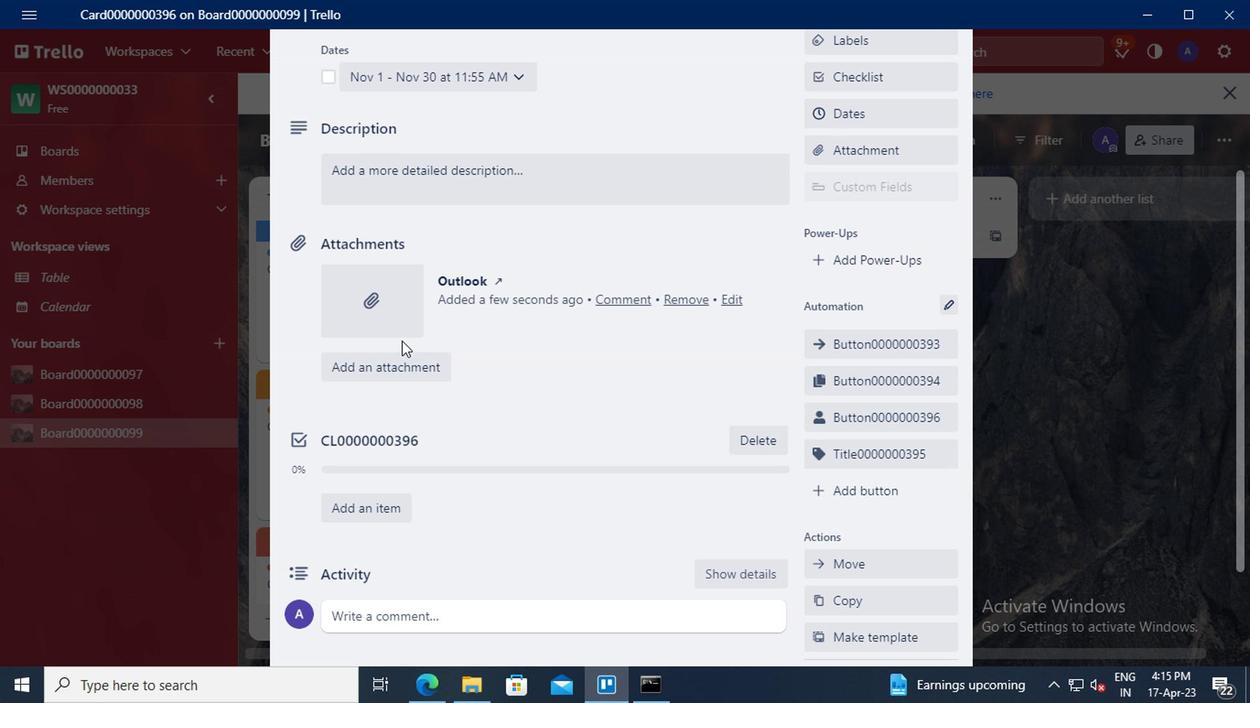 
Action: Mouse moved to (381, 353)
Screenshot: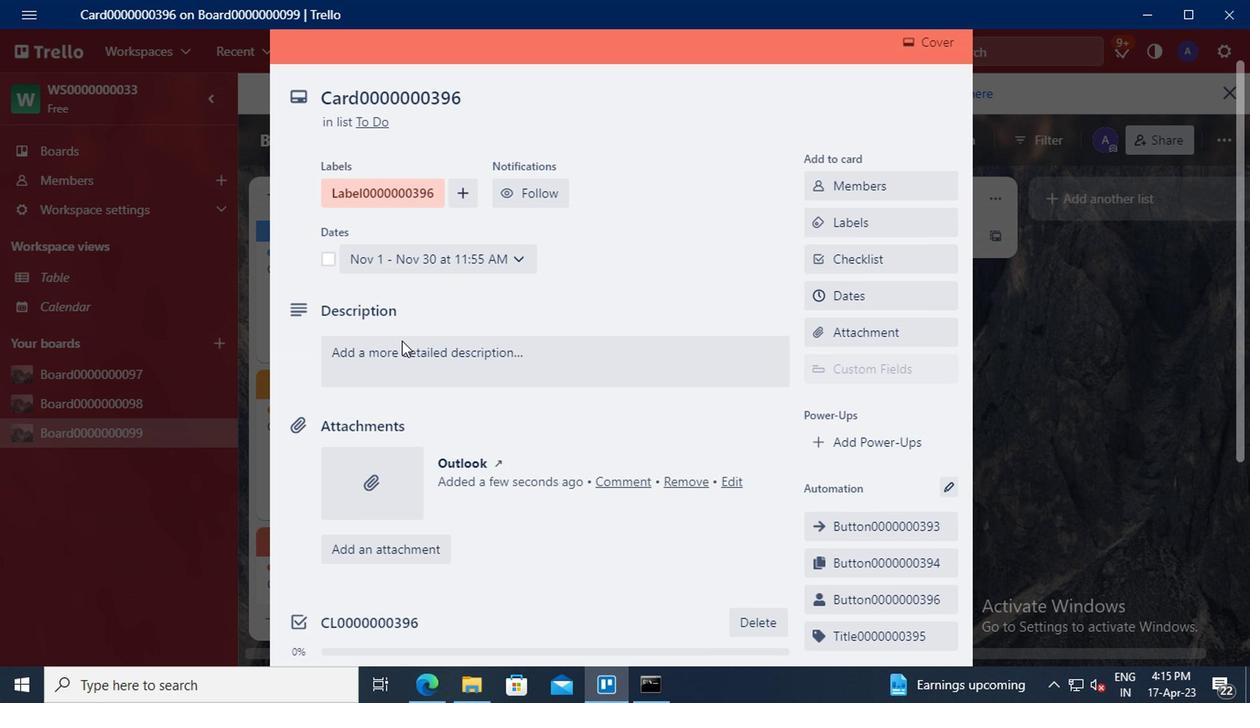 
Action: Mouse pressed left at (381, 353)
Screenshot: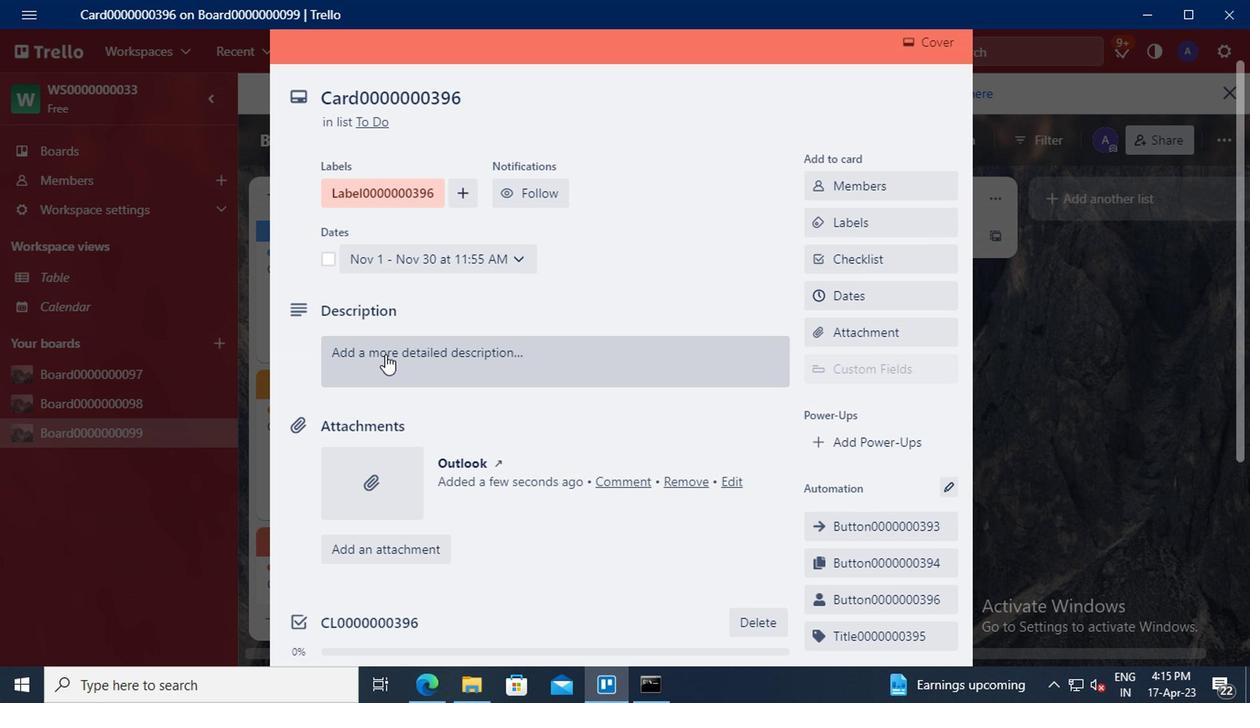 
Action: Mouse moved to (352, 418)
Screenshot: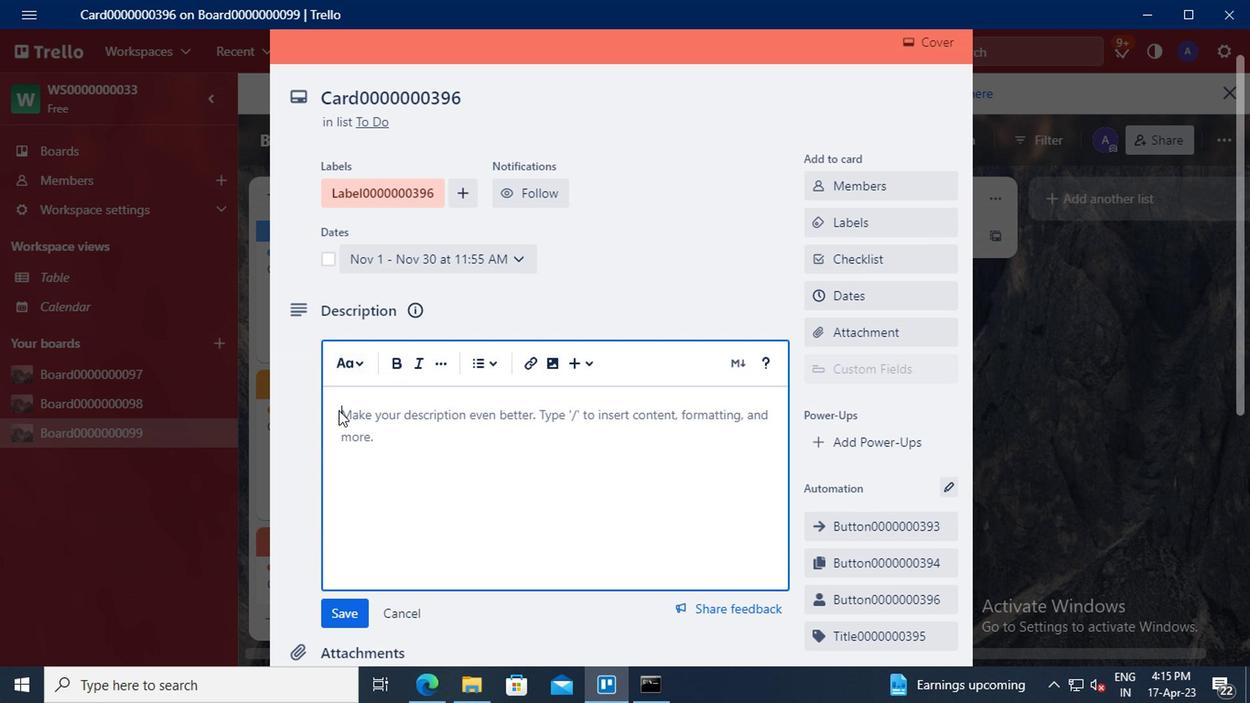 
Action: Mouse pressed left at (352, 418)
Screenshot: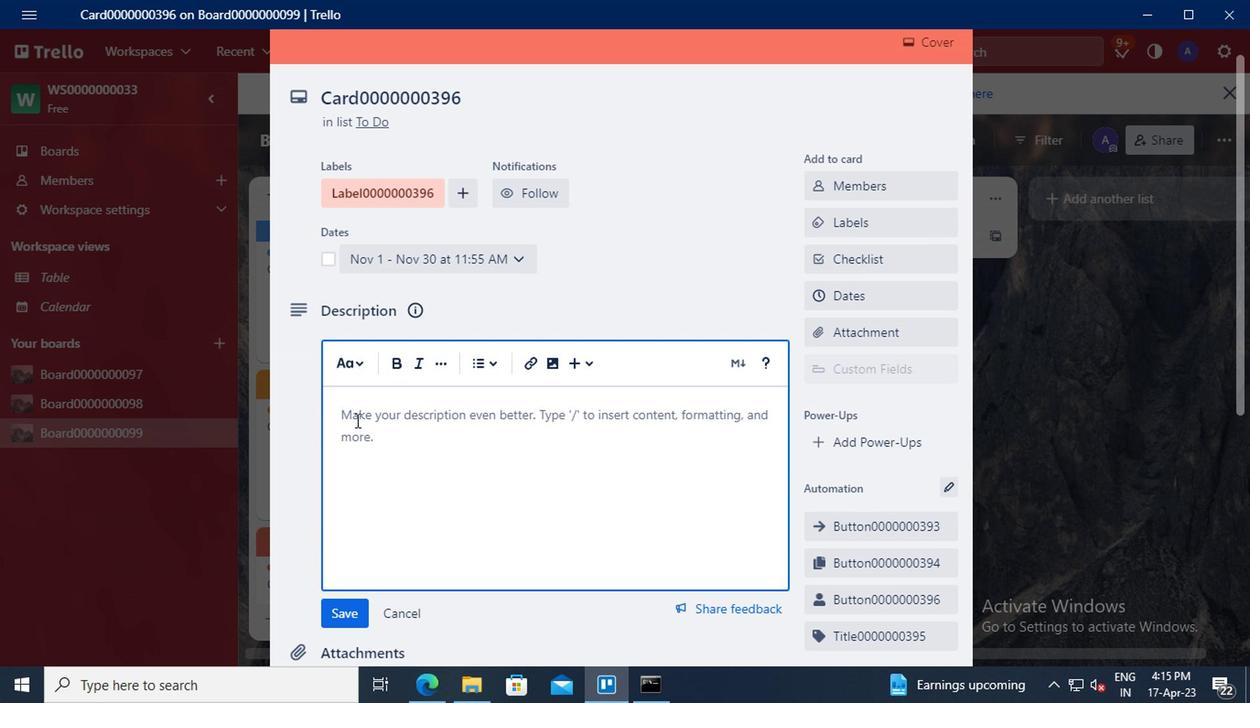 
Action: Key pressed <Key.shift>DS0000000396
Screenshot: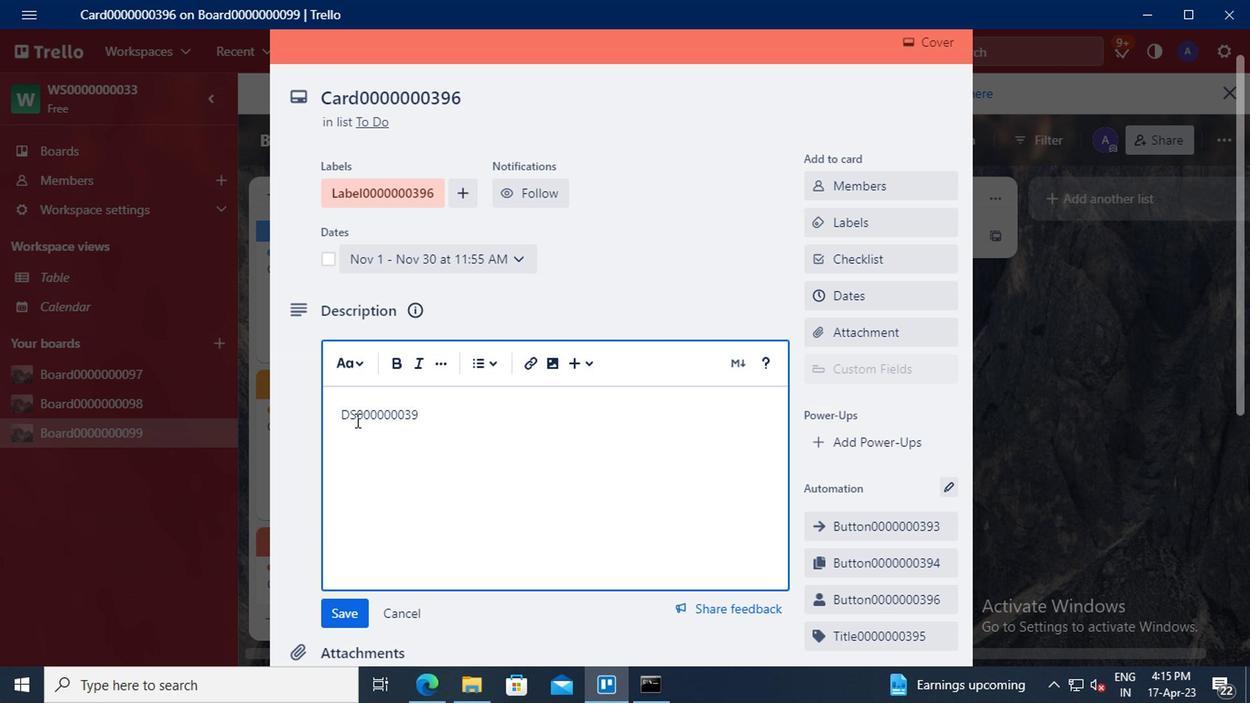 
Action: Mouse scrolled (352, 417) with delta (0, 0)
Screenshot: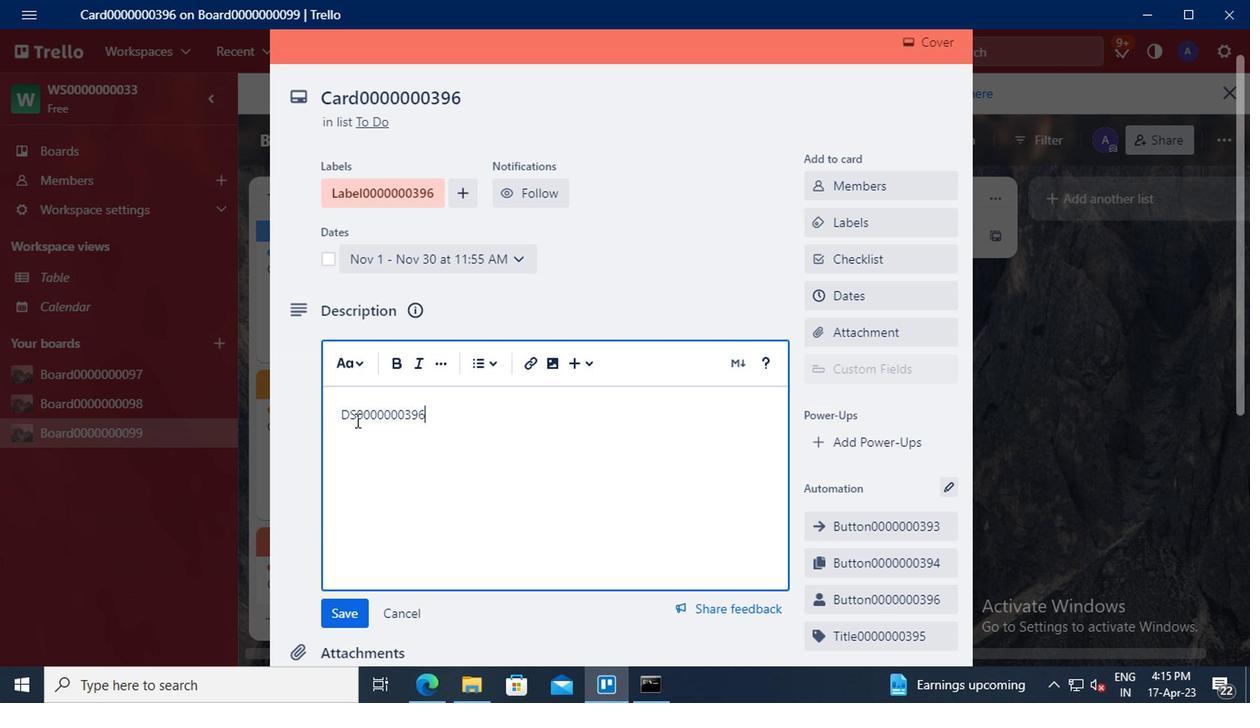 
Action: Mouse scrolled (352, 417) with delta (0, 0)
Screenshot: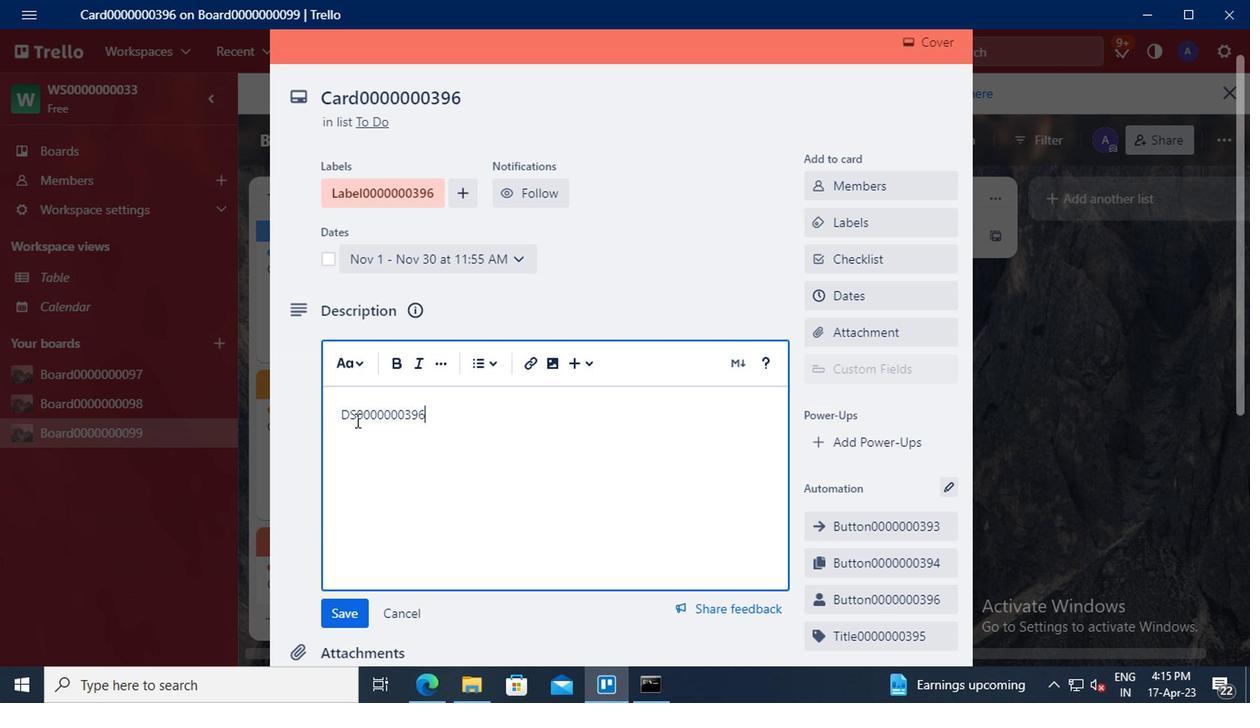
Action: Mouse moved to (352, 425)
Screenshot: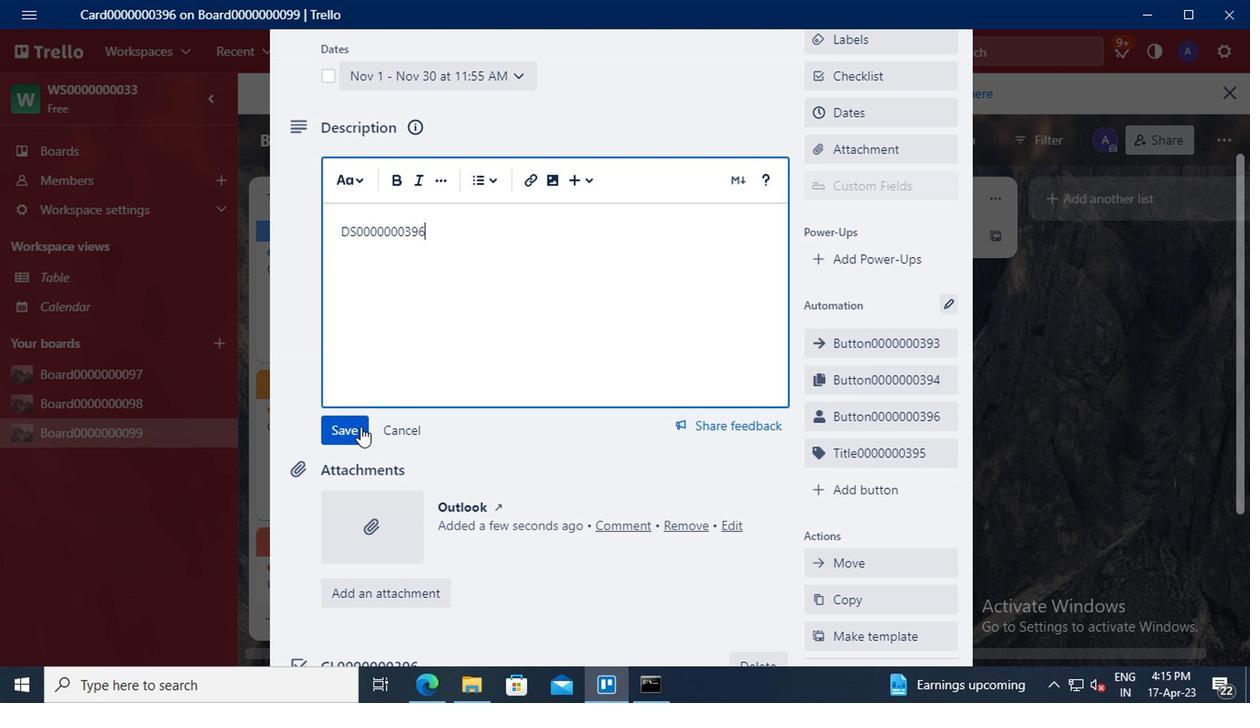 
Action: Mouse pressed left at (352, 425)
Screenshot: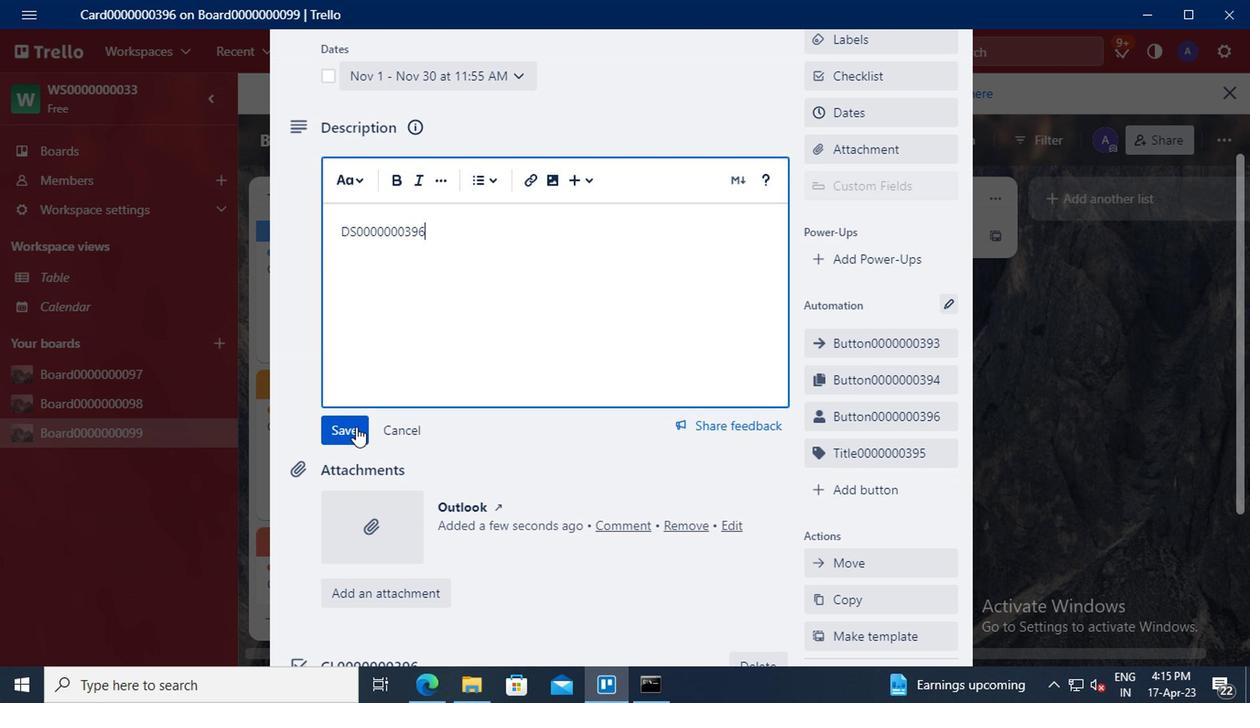 
Action: Mouse scrolled (352, 424) with delta (0, 0)
Screenshot: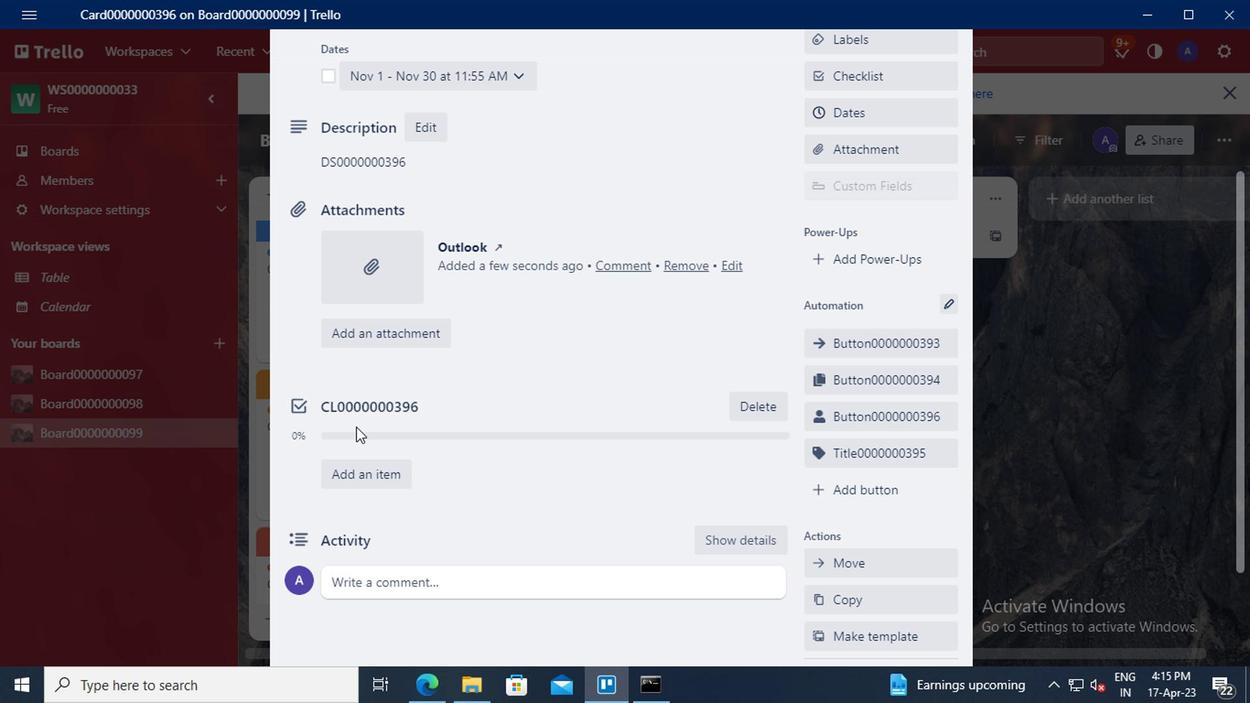 
Action: Mouse moved to (366, 485)
Screenshot: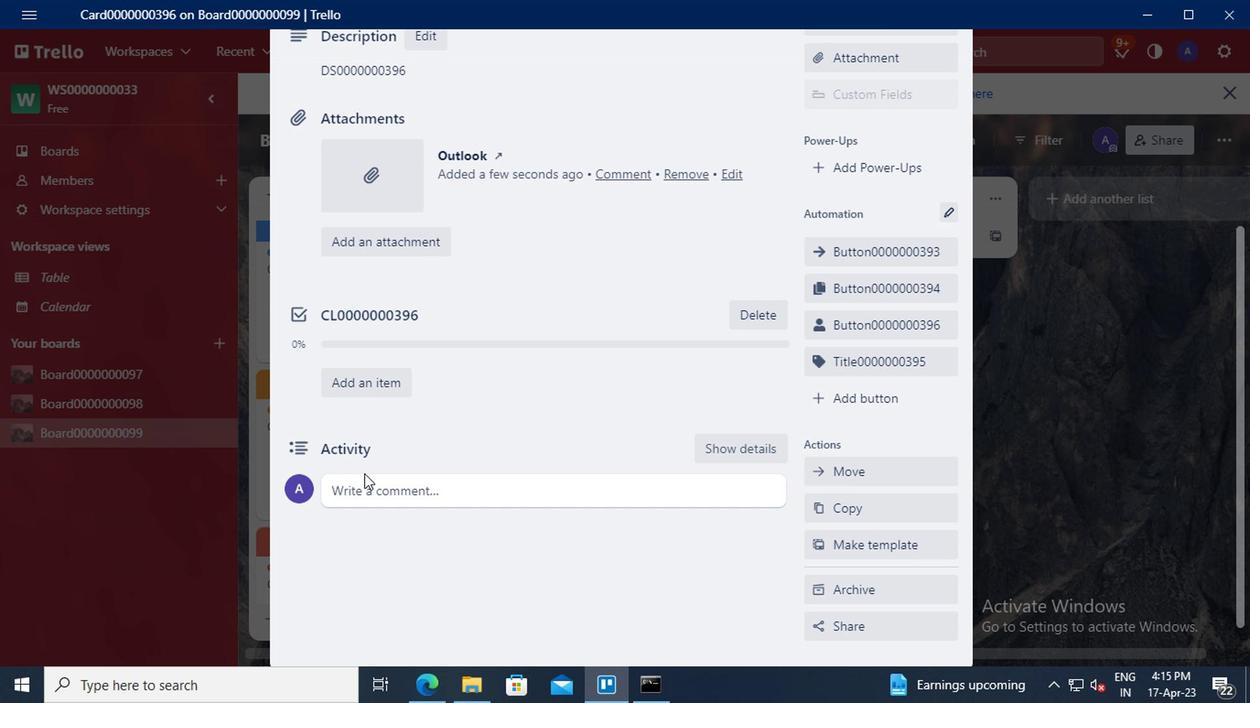 
Action: Mouse pressed left at (366, 485)
Screenshot: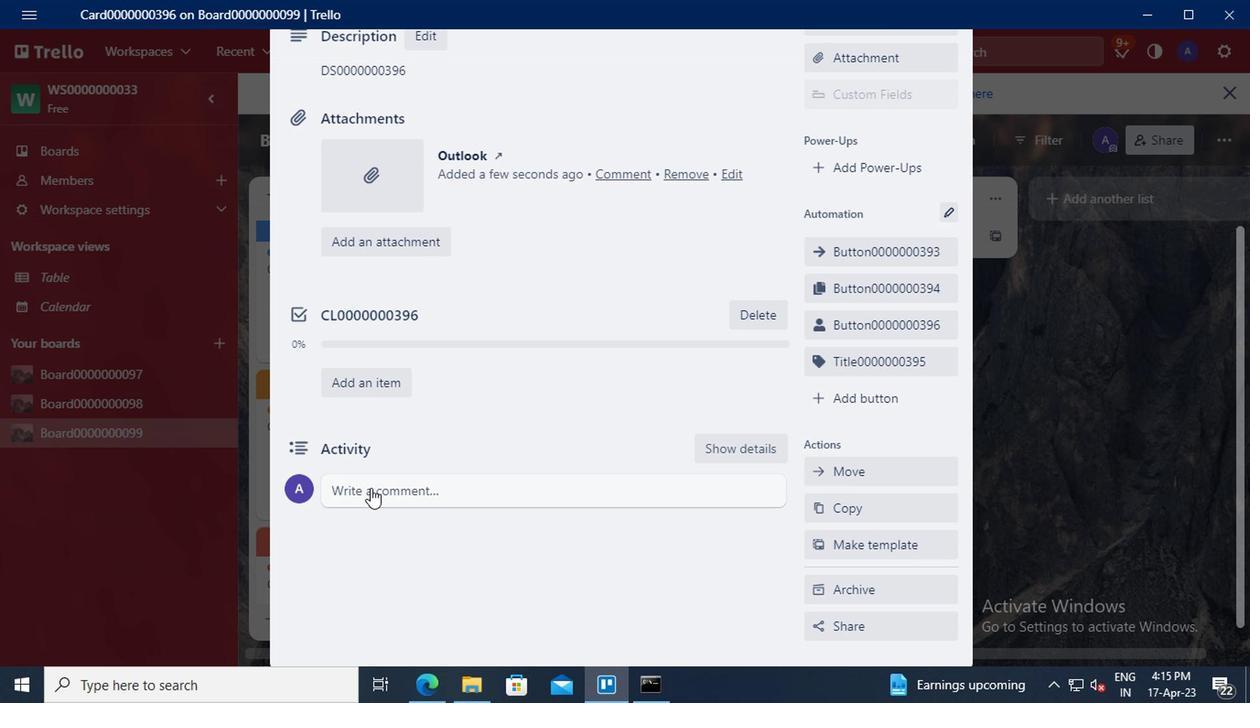 
Action: Key pressed <Key.shift><Key.shift>CM0000000396
Screenshot: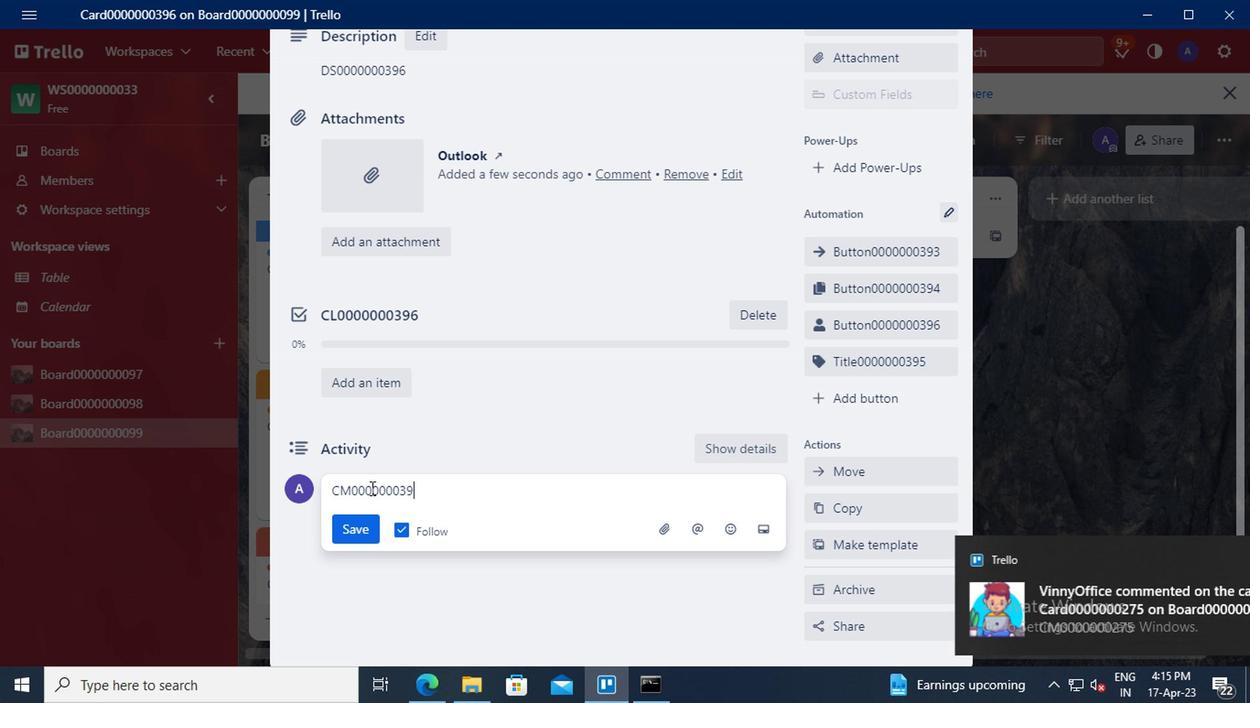 
Action: Mouse moved to (366, 526)
Screenshot: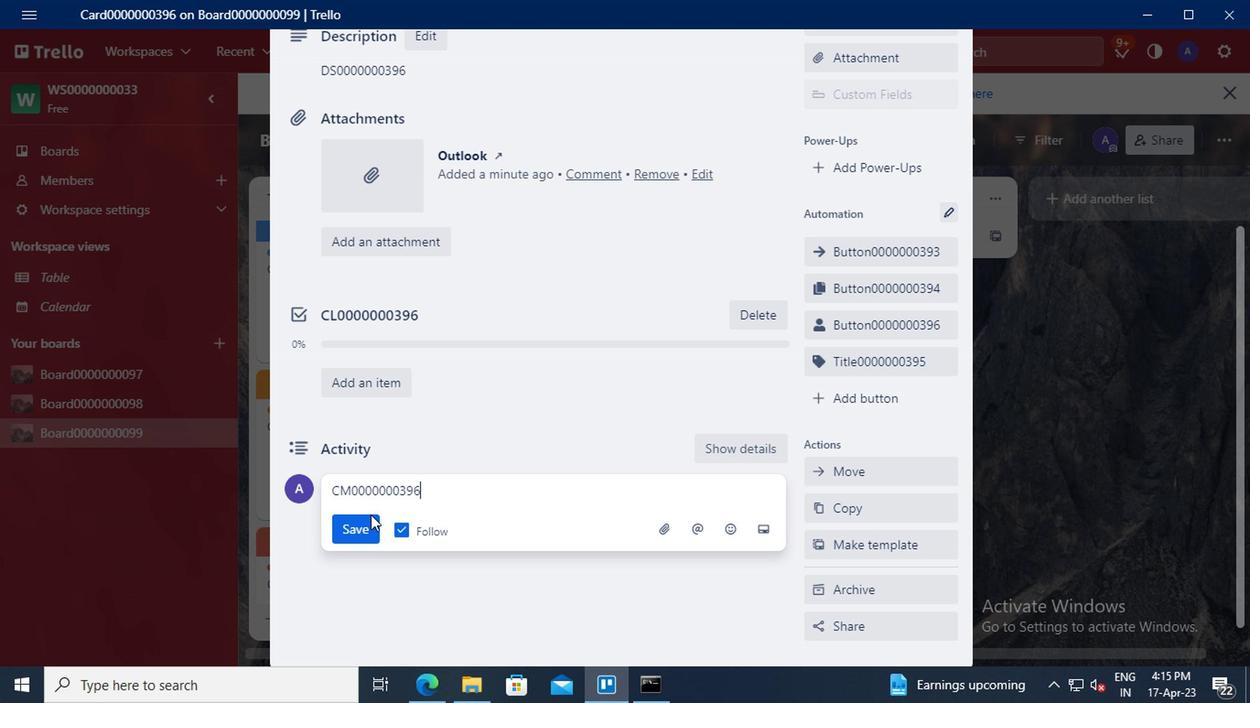 
Action: Mouse pressed left at (366, 526)
Screenshot: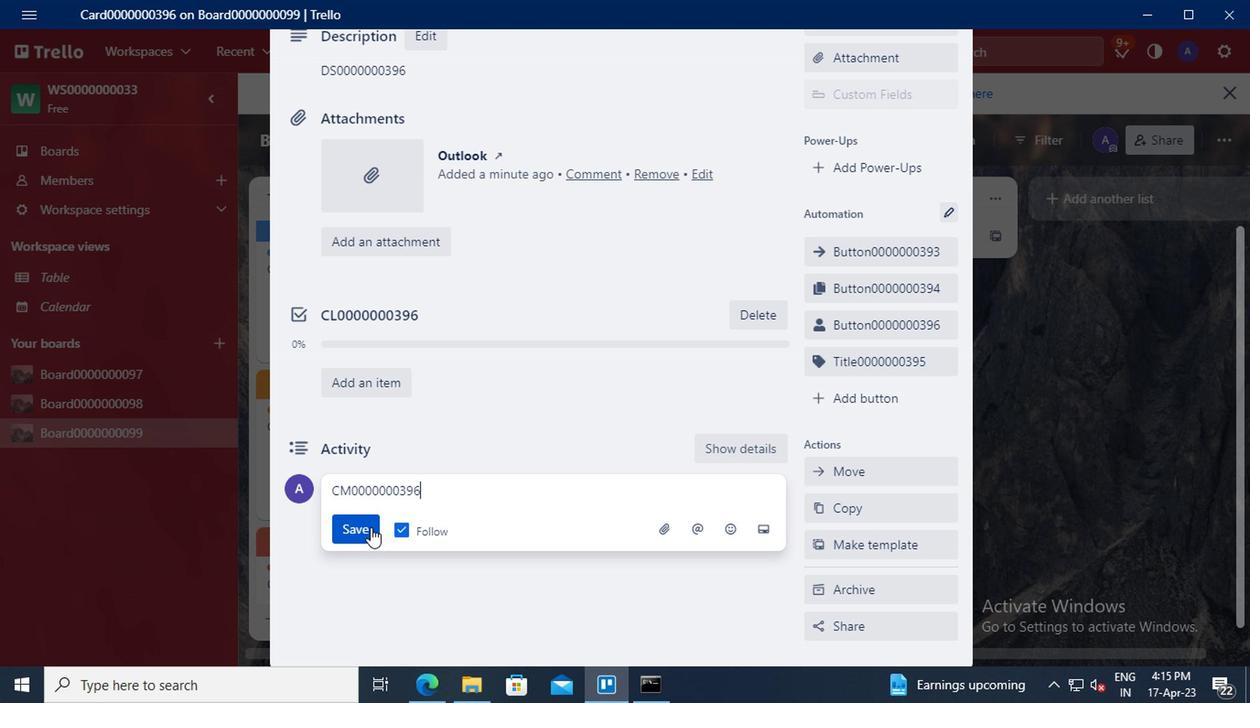 
